 Task: Open Card Activity Network Diagram Review in Board Data Visualization Software to Workspace Employee Engagement and add a team member Softage.4@softage.net, a label Blue, a checklist Fixed-Income Investments, an attachment from your computer, a color Blue and finally, add a card description 'Develop and launch new customer retention program for low-value customers' and a comment 'Let us approach this task with a sense of enthusiasm and passion, embracing the challenge and the opportunity it presents.'. Add a start date 'Jan 04, 1900' with a due date 'Jan 11, 1900'
Action: Mouse moved to (64, 270)
Screenshot: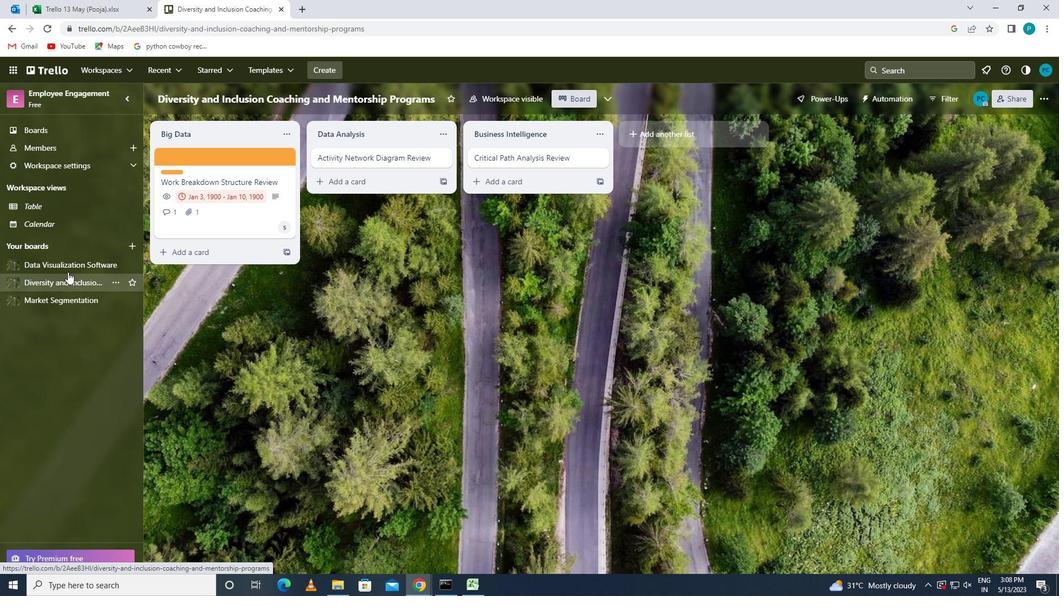 
Action: Mouse pressed left at (64, 270)
Screenshot: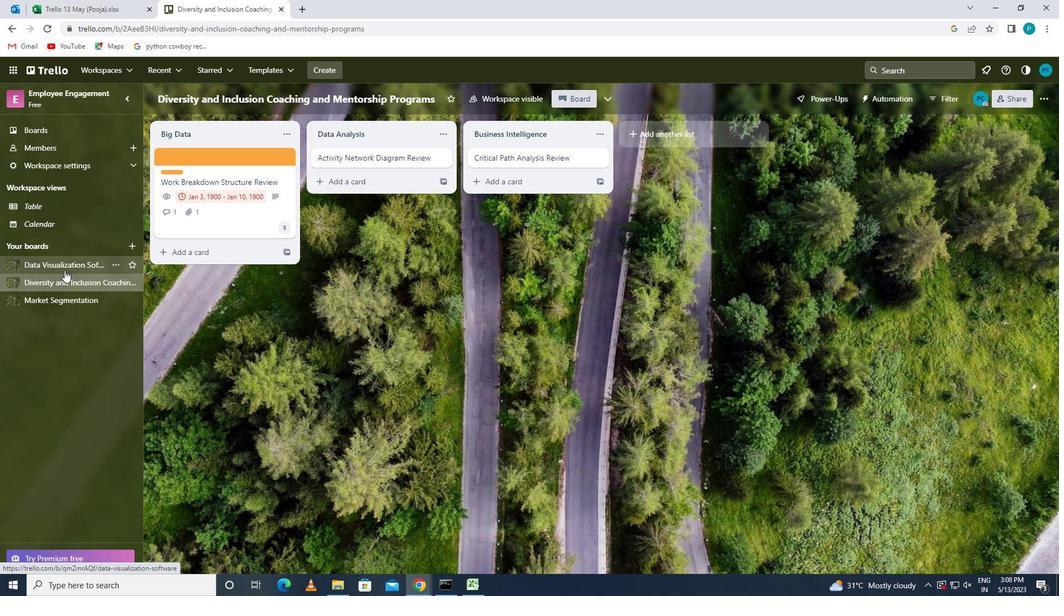 
Action: Mouse moved to (349, 158)
Screenshot: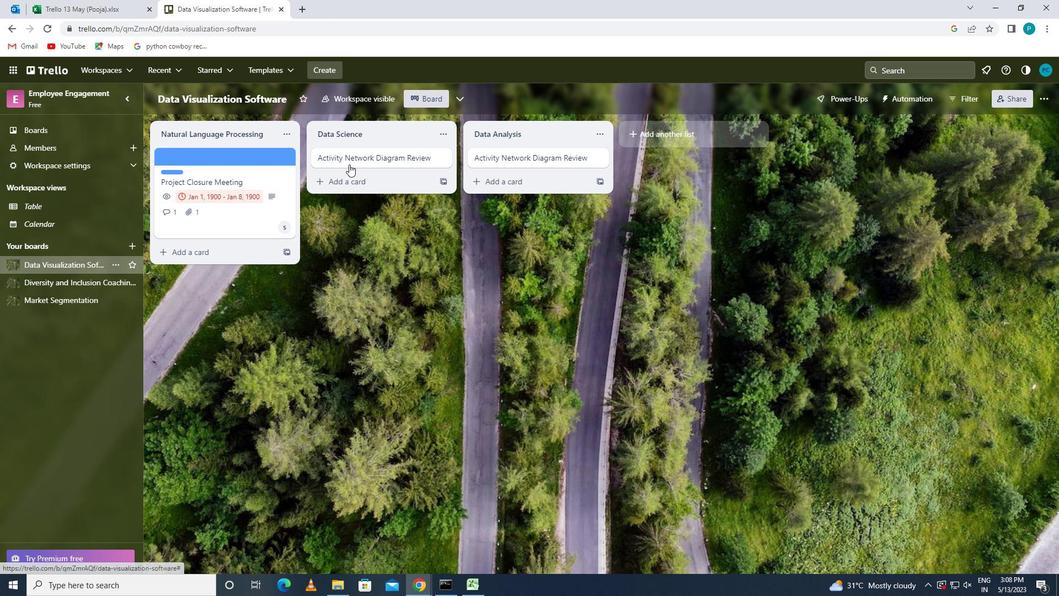 
Action: Mouse pressed left at (349, 158)
Screenshot: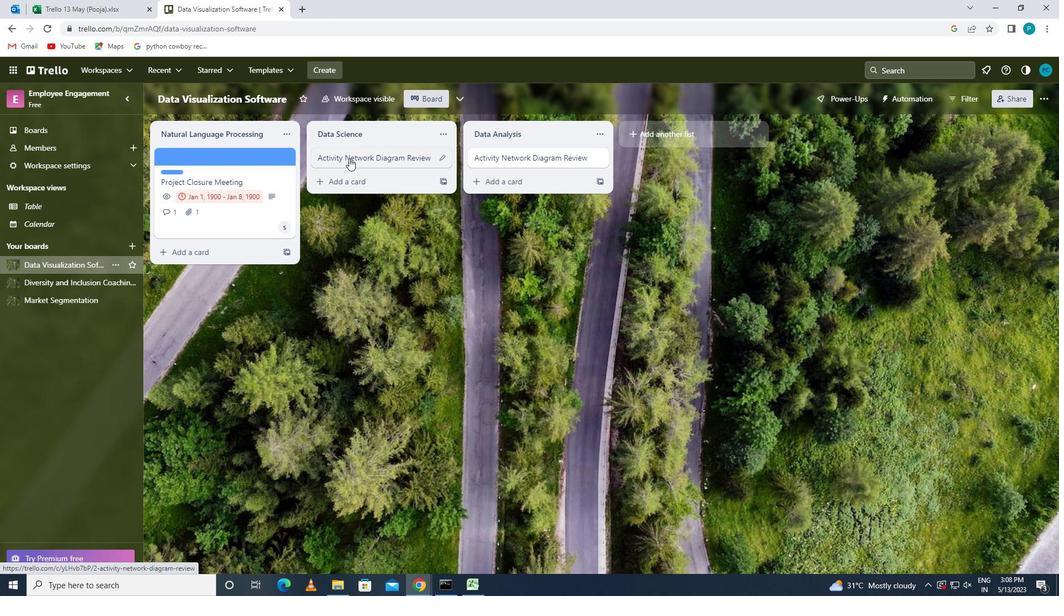 
Action: Mouse moved to (644, 197)
Screenshot: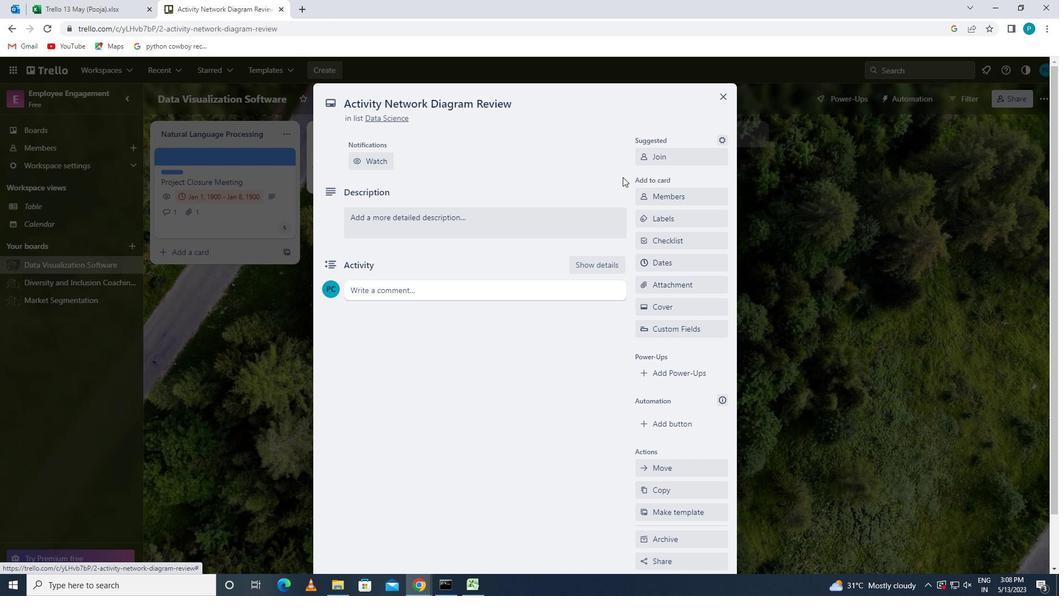 
Action: Mouse pressed left at (644, 197)
Screenshot: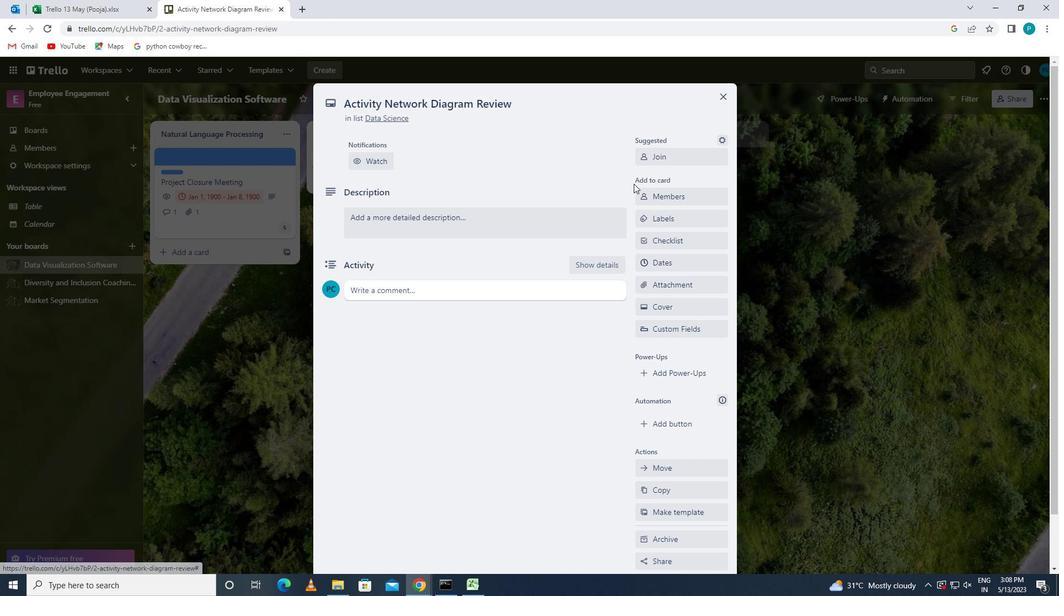 
Action: Key pressed <Key.caps_lock>s<Key.caps_lock>oftage.4
Screenshot: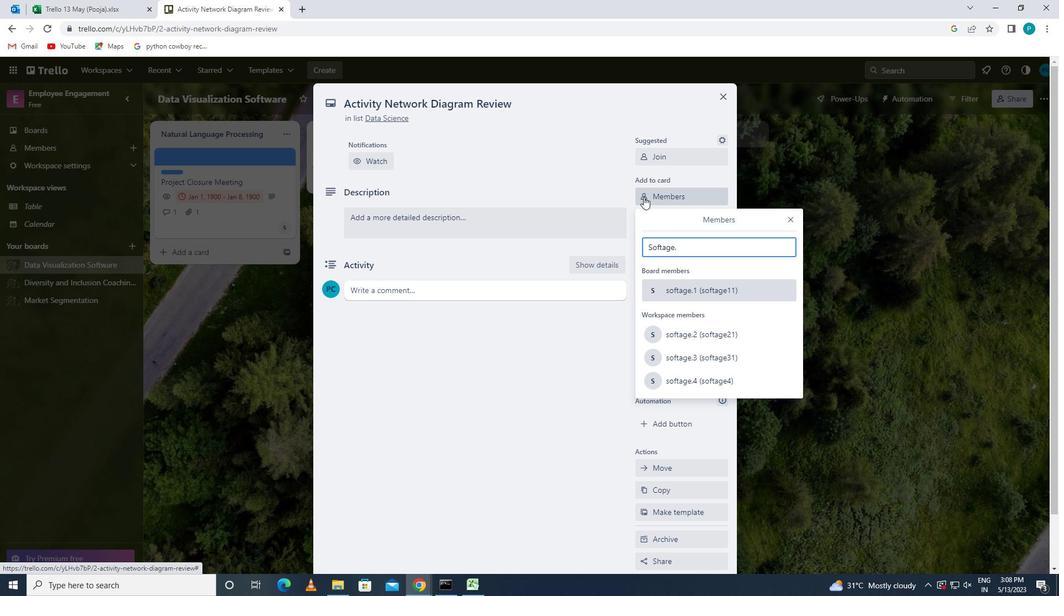 
Action: Mouse moved to (664, 352)
Screenshot: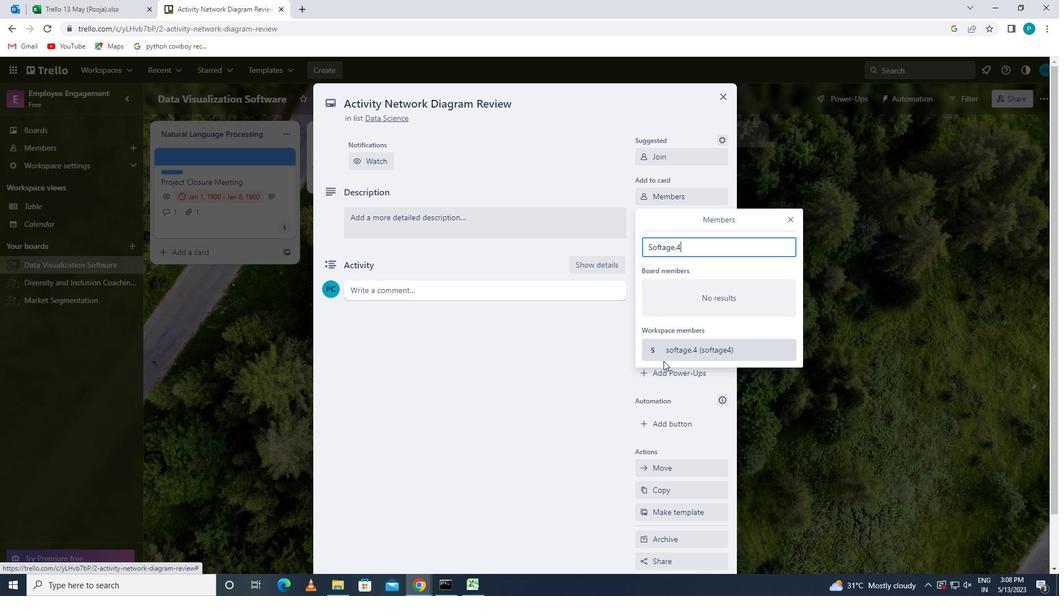 
Action: Mouse pressed left at (664, 352)
Screenshot: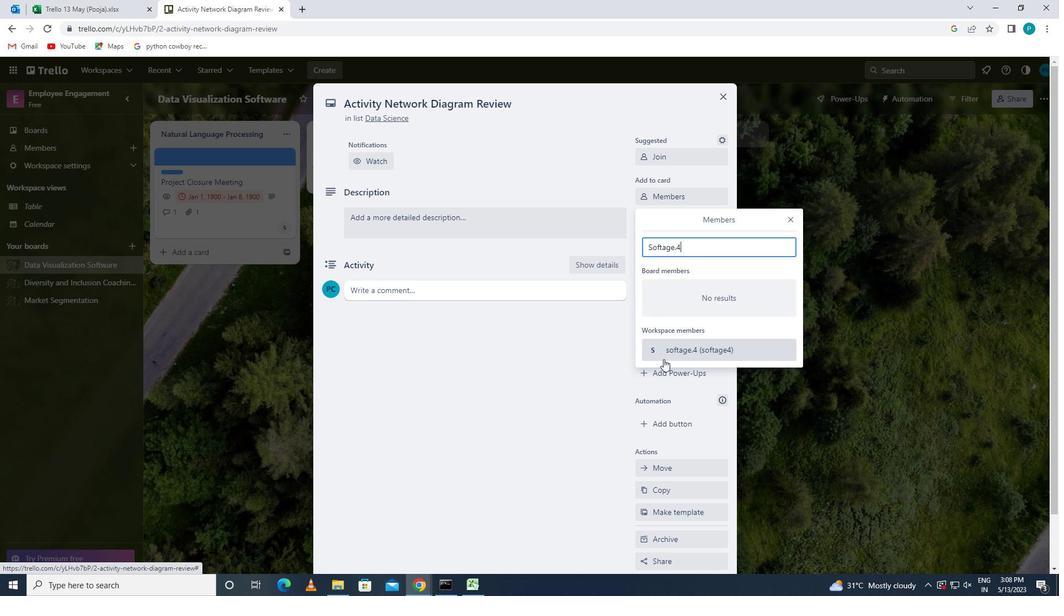 
Action: Mouse moved to (792, 218)
Screenshot: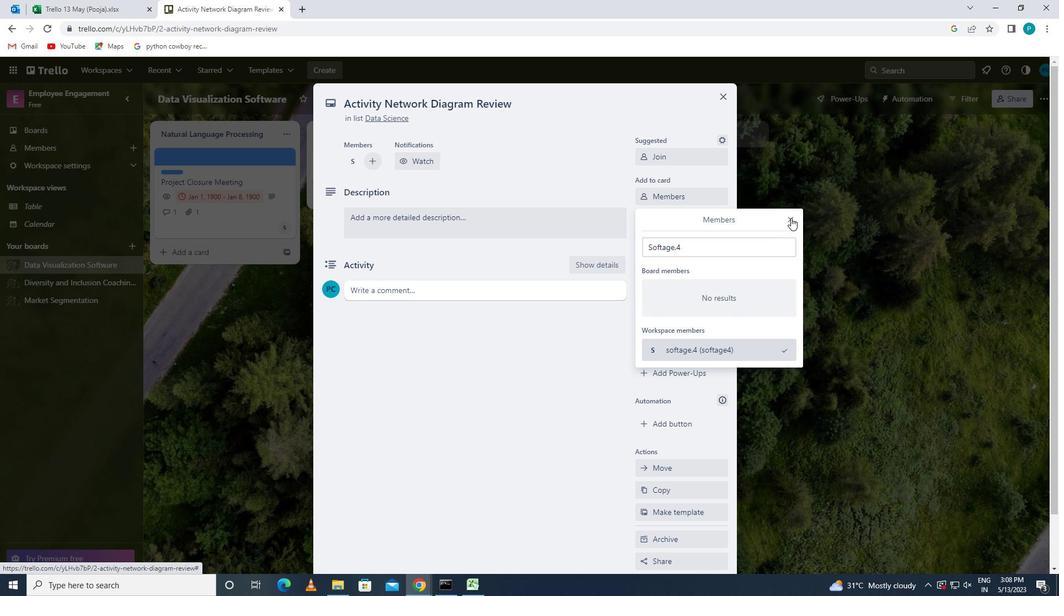 
Action: Mouse pressed left at (792, 218)
Screenshot: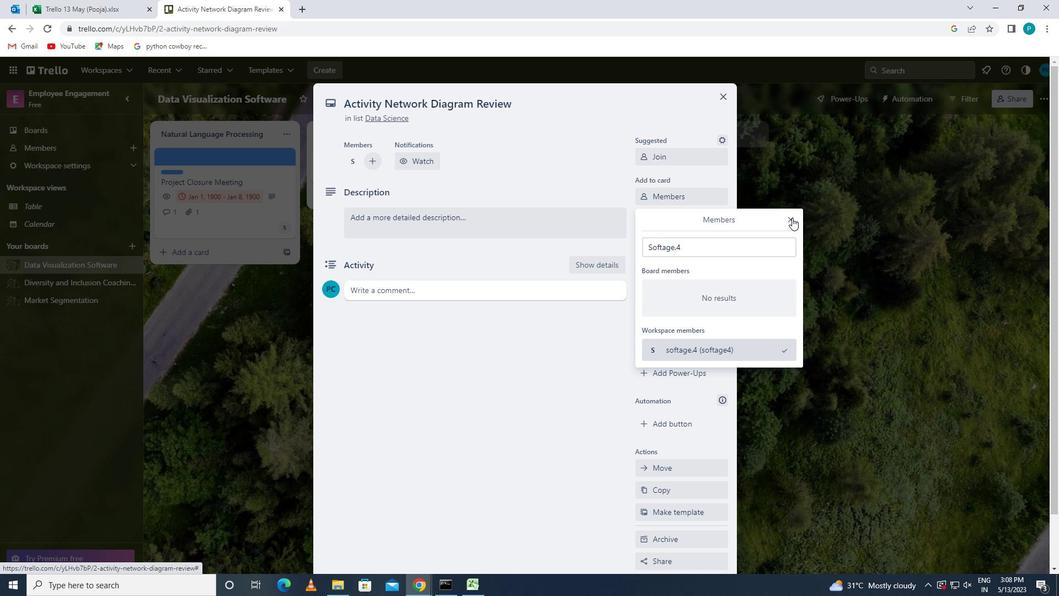 
Action: Mouse moved to (661, 215)
Screenshot: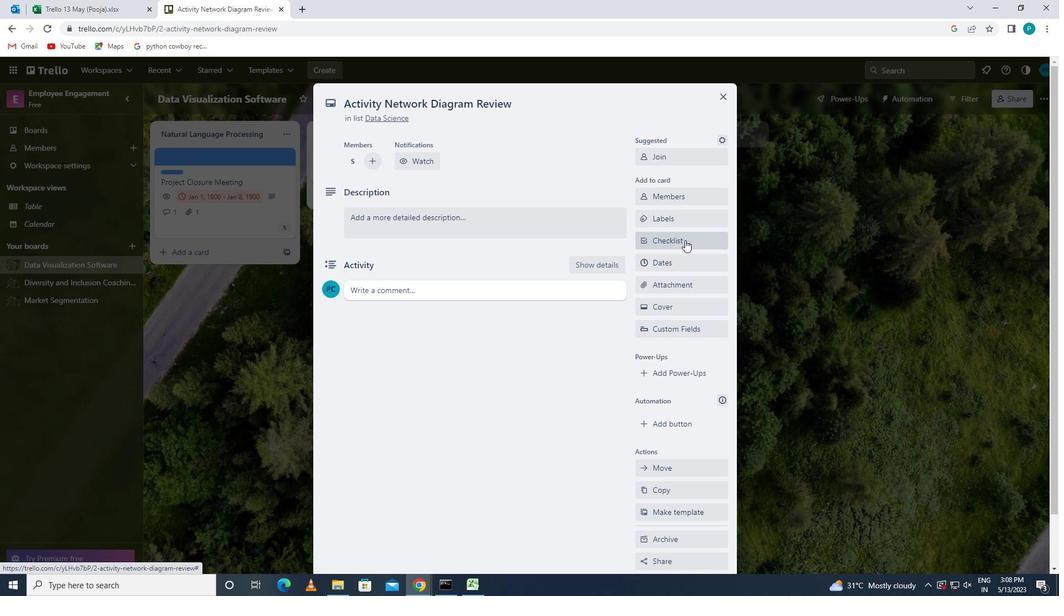 
Action: Mouse pressed left at (661, 215)
Screenshot: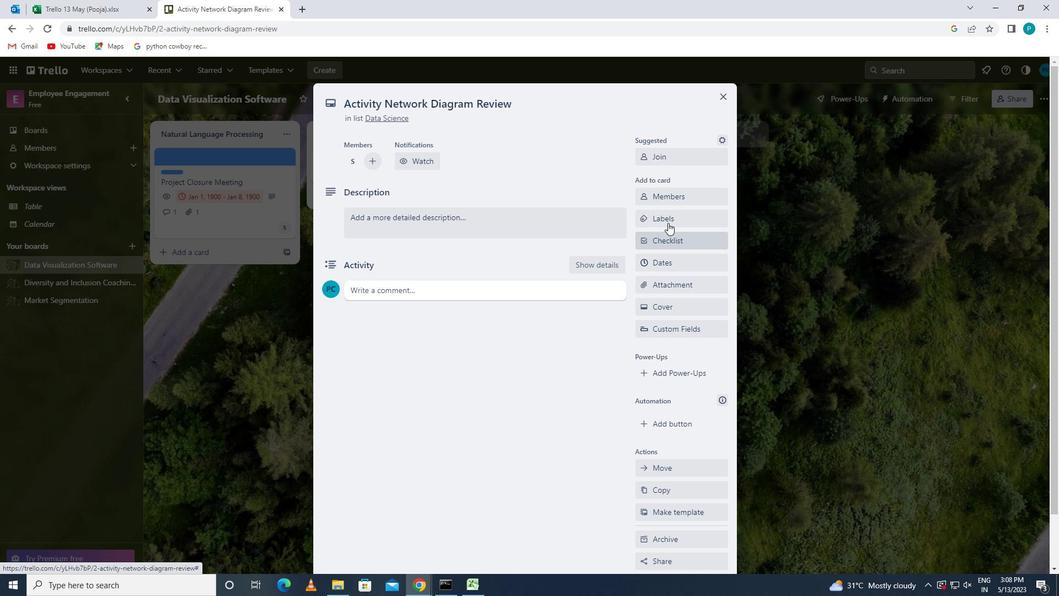 
Action: Mouse moved to (687, 428)
Screenshot: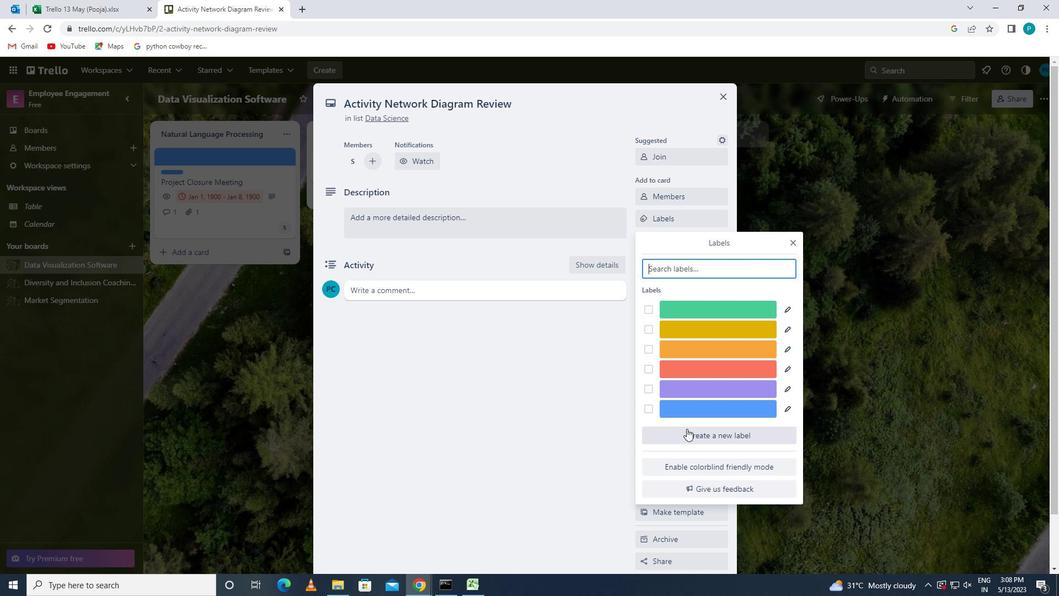 
Action: Mouse pressed left at (687, 428)
Screenshot: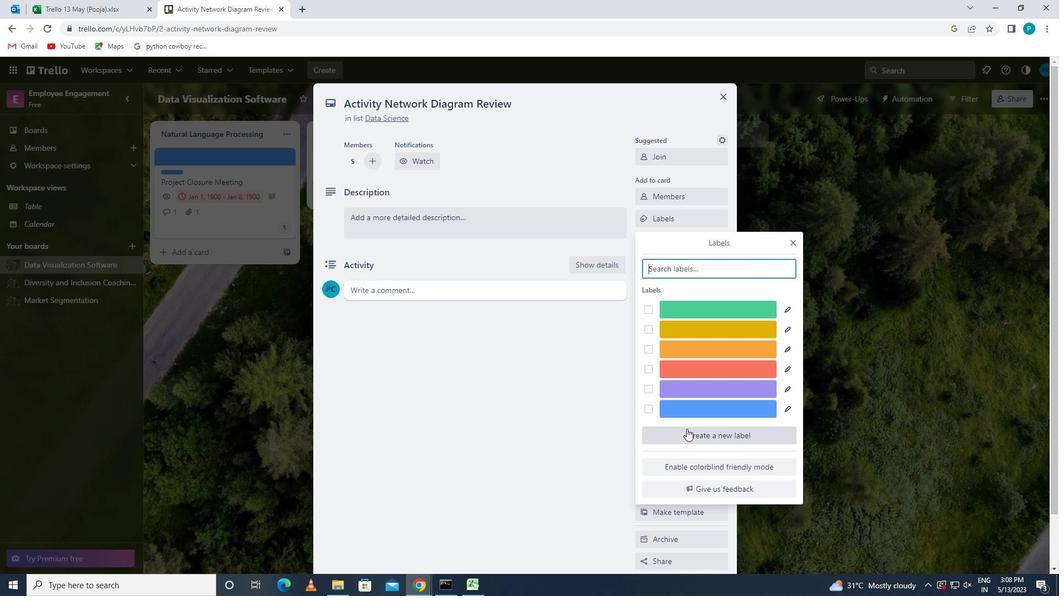 
Action: Mouse moved to (659, 462)
Screenshot: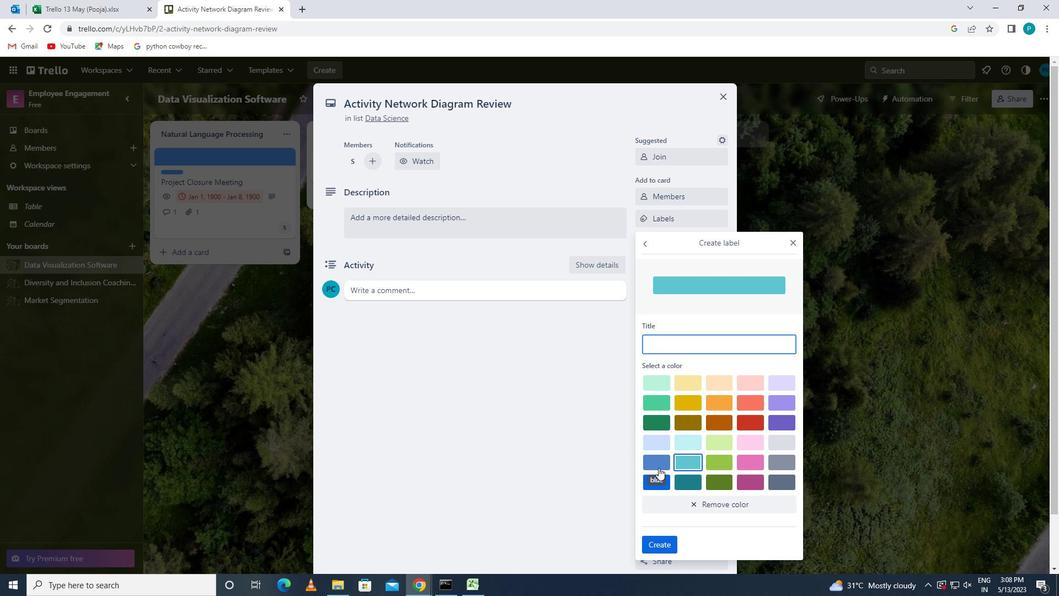 
Action: Mouse pressed left at (659, 462)
Screenshot: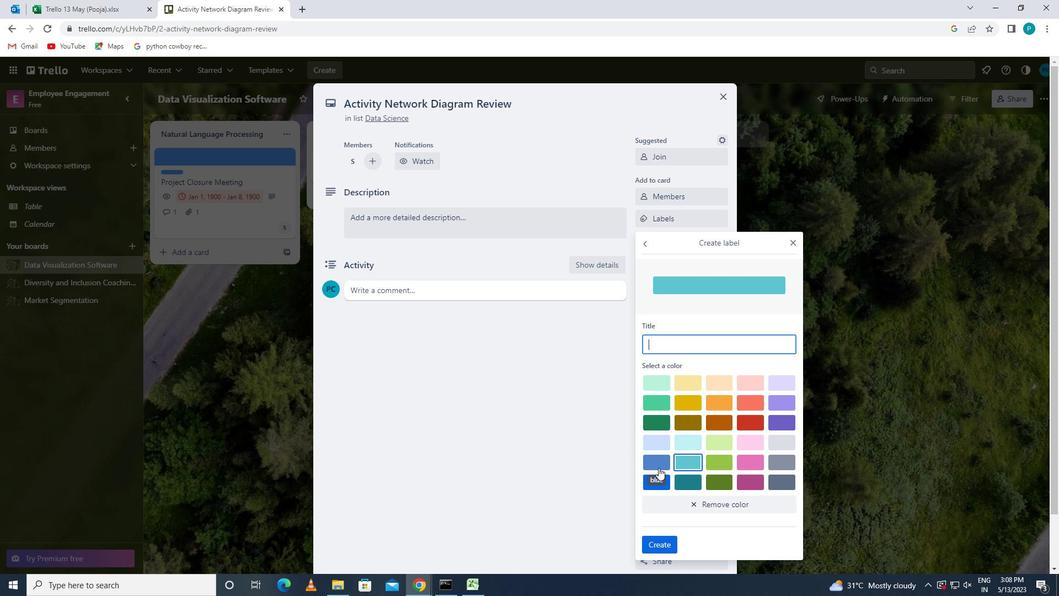 
Action: Mouse moved to (659, 539)
Screenshot: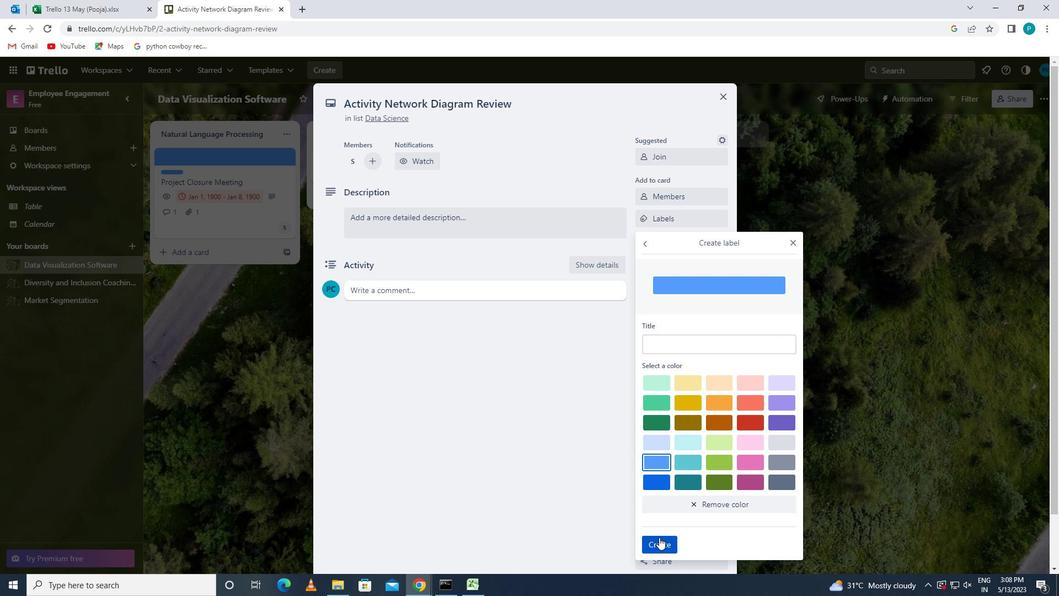 
Action: Mouse pressed left at (659, 539)
Screenshot: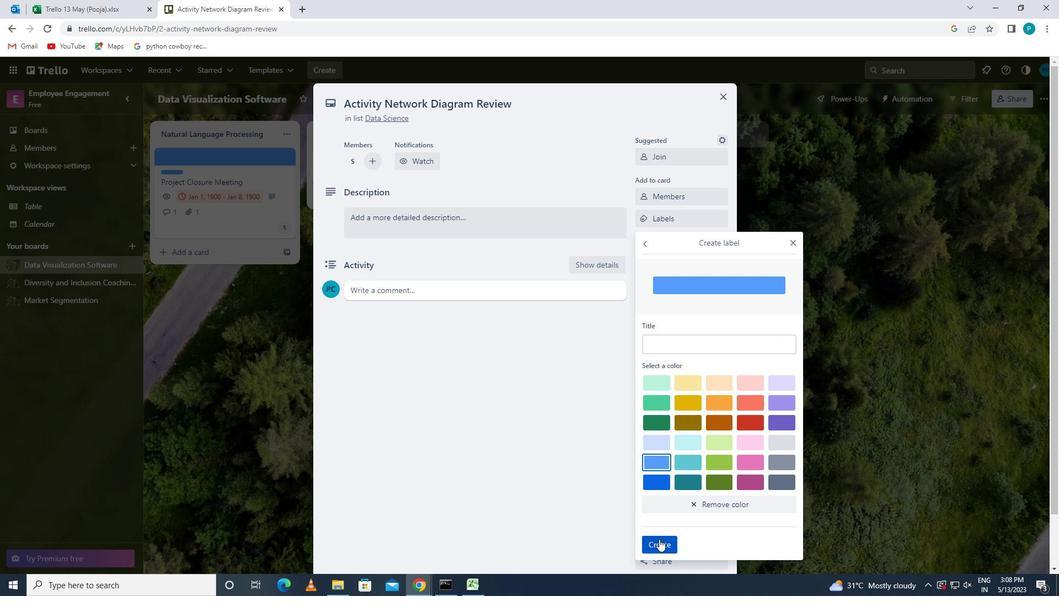 
Action: Mouse moved to (791, 240)
Screenshot: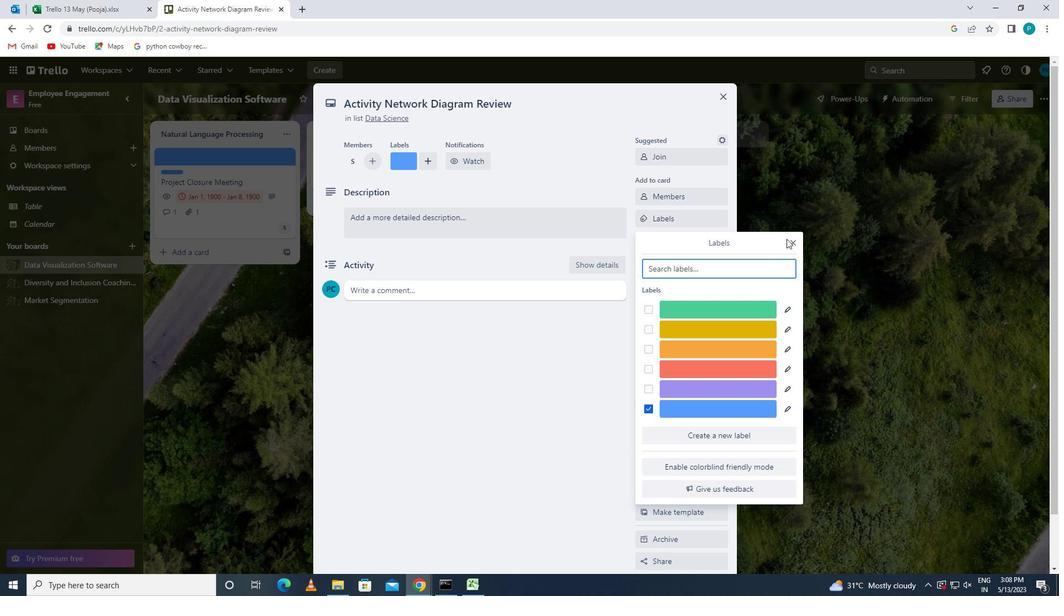 
Action: Mouse pressed left at (791, 240)
Screenshot: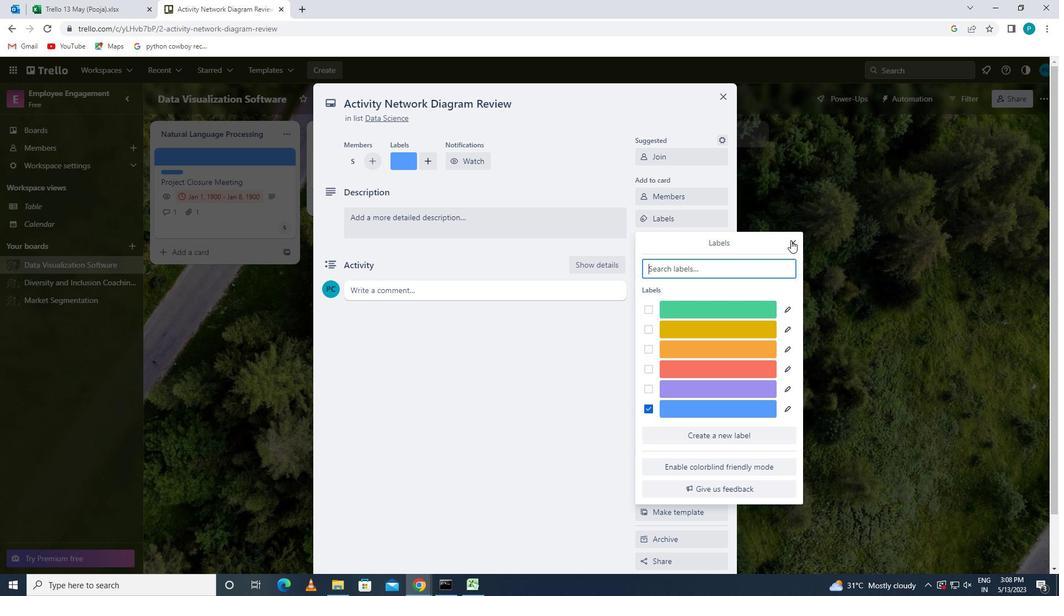 
Action: Mouse moved to (647, 246)
Screenshot: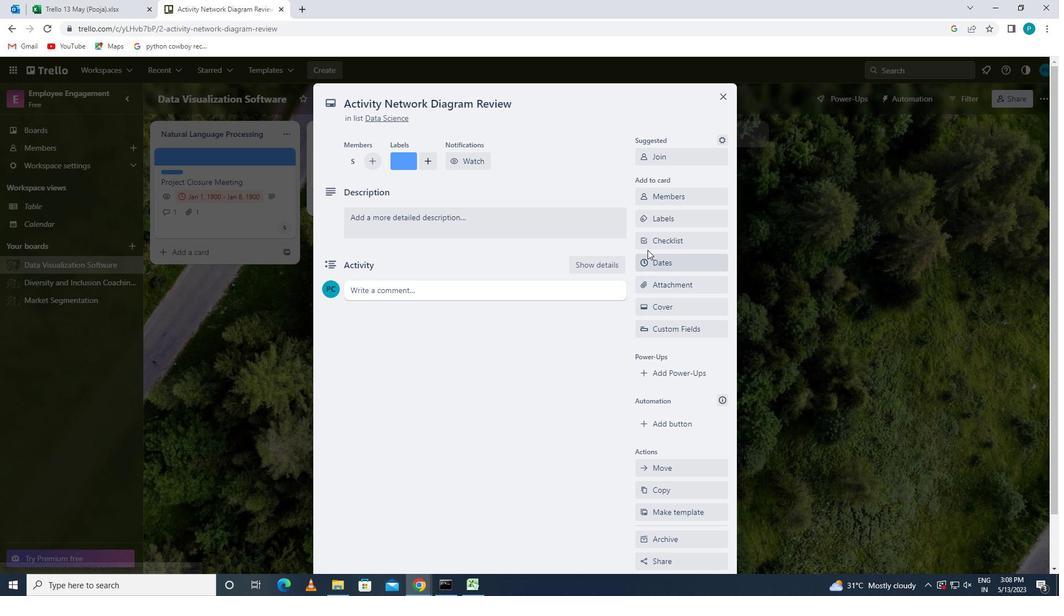 
Action: Mouse pressed left at (647, 246)
Screenshot: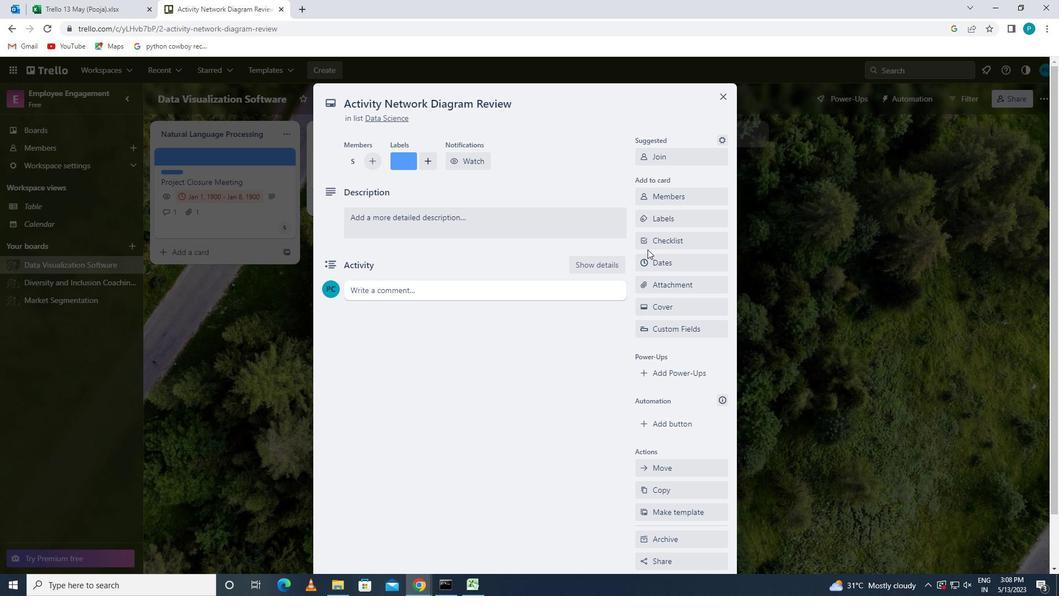 
Action: Key pressed <Key.caps_lock>f<Key.caps_lock>ixed<Key.space>-<Key.backspace><Key.backspace>-<Key.caps_lock>
Screenshot: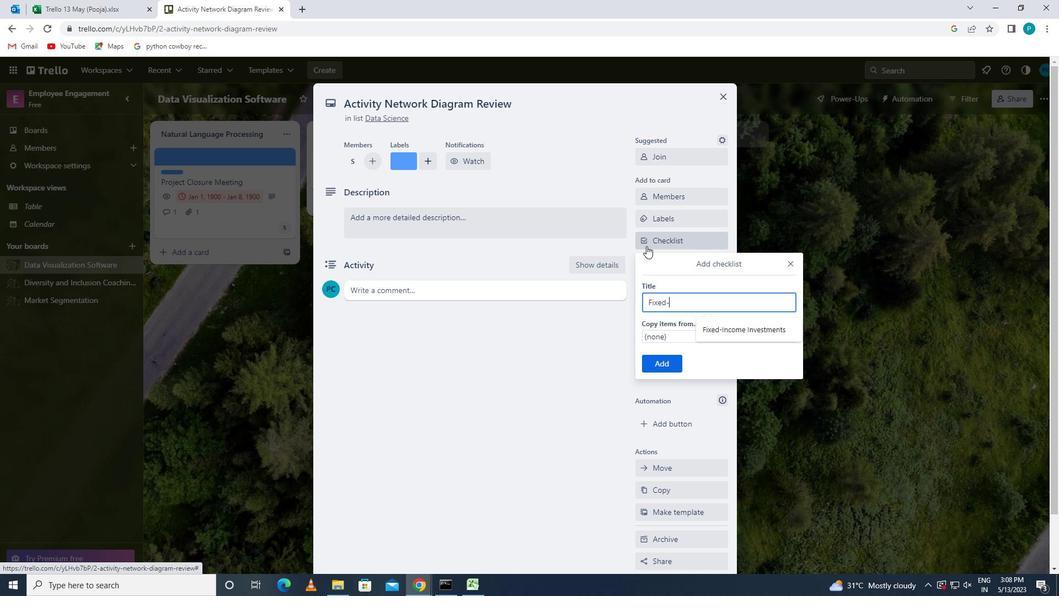 
Action: Mouse moved to (647, 245)
Screenshot: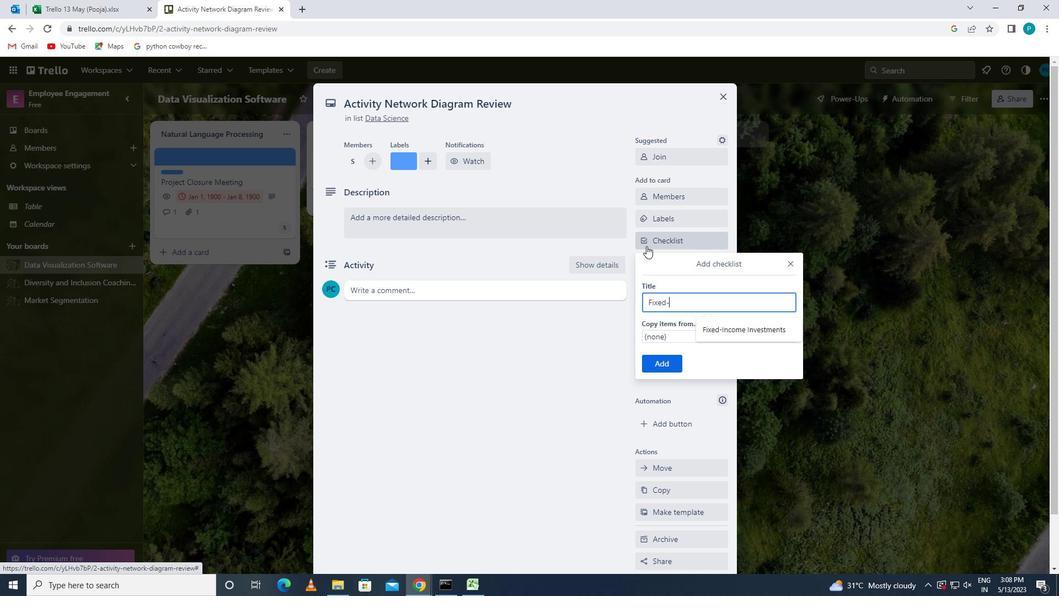 
Action: Key pressed i<Key.caps_lock>ncome<Key.space><Key.caps_lock>i<Key.caps_lock>nvestments
Screenshot: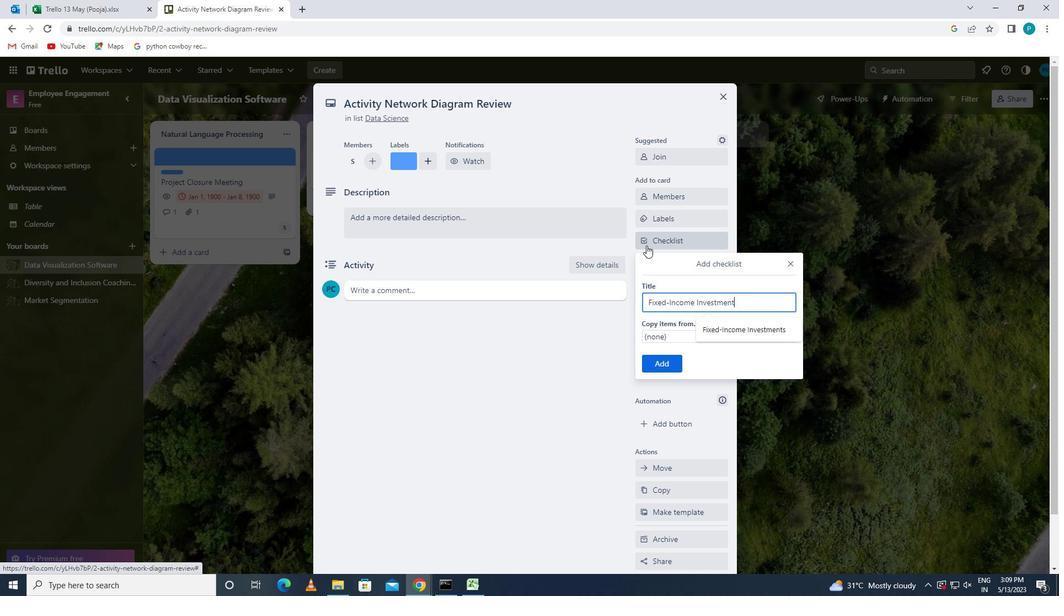 
Action: Mouse moved to (662, 359)
Screenshot: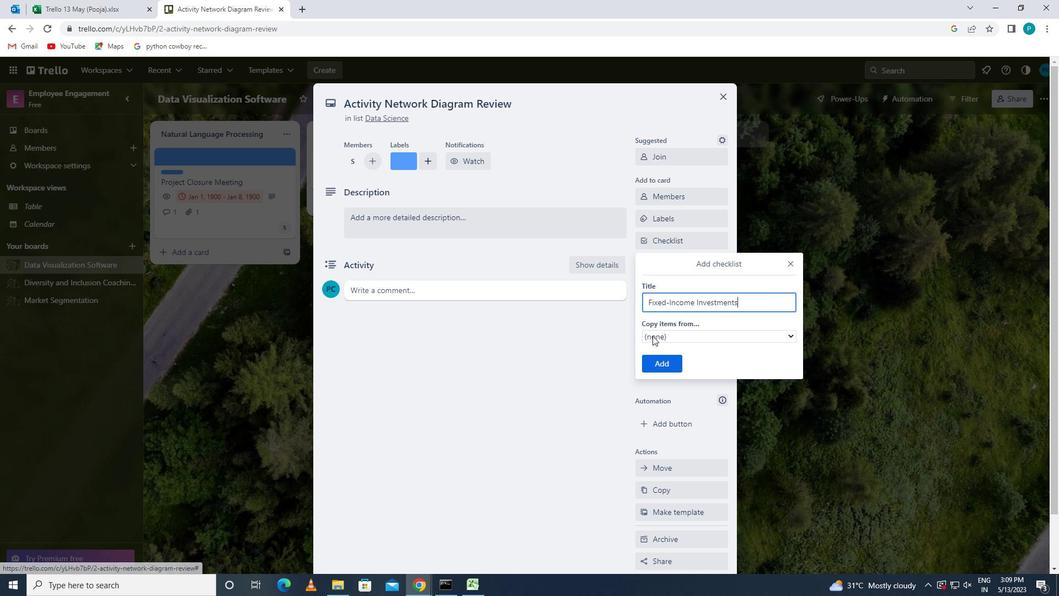 
Action: Mouse pressed left at (662, 359)
Screenshot: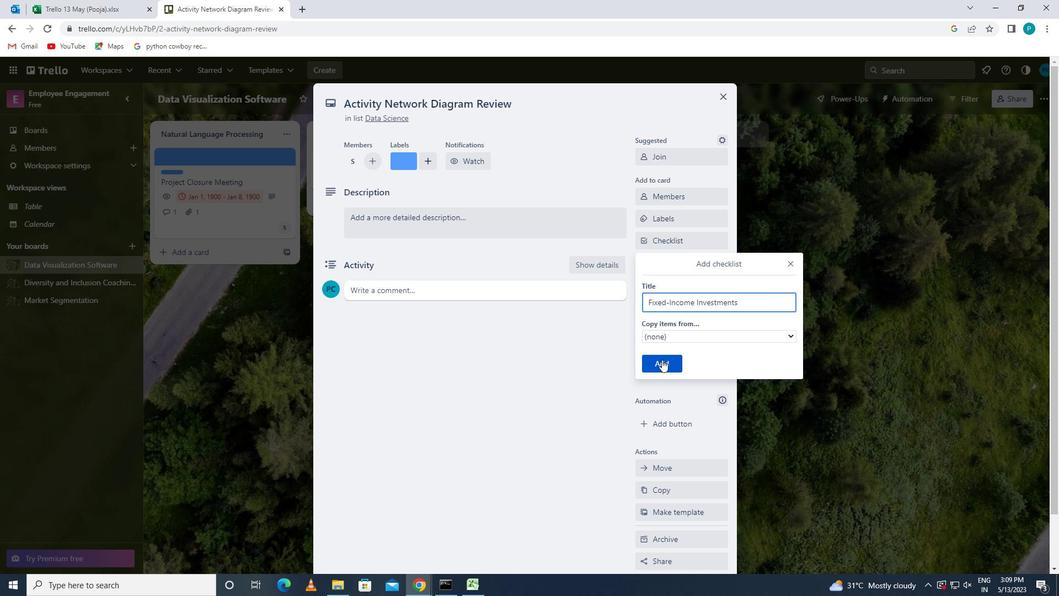 
Action: Mouse moved to (683, 282)
Screenshot: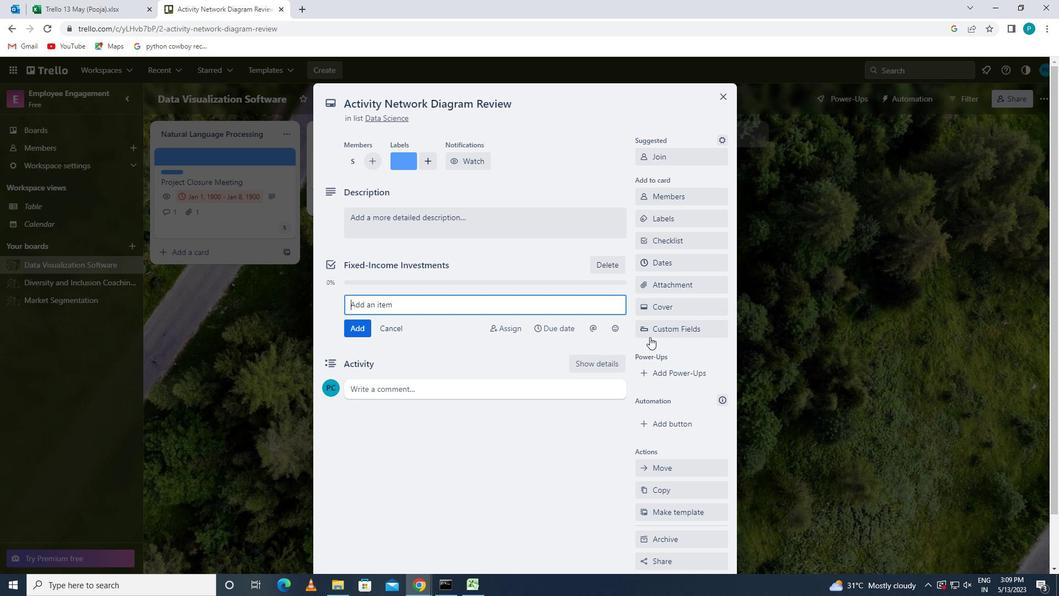 
Action: Mouse pressed left at (683, 282)
Screenshot: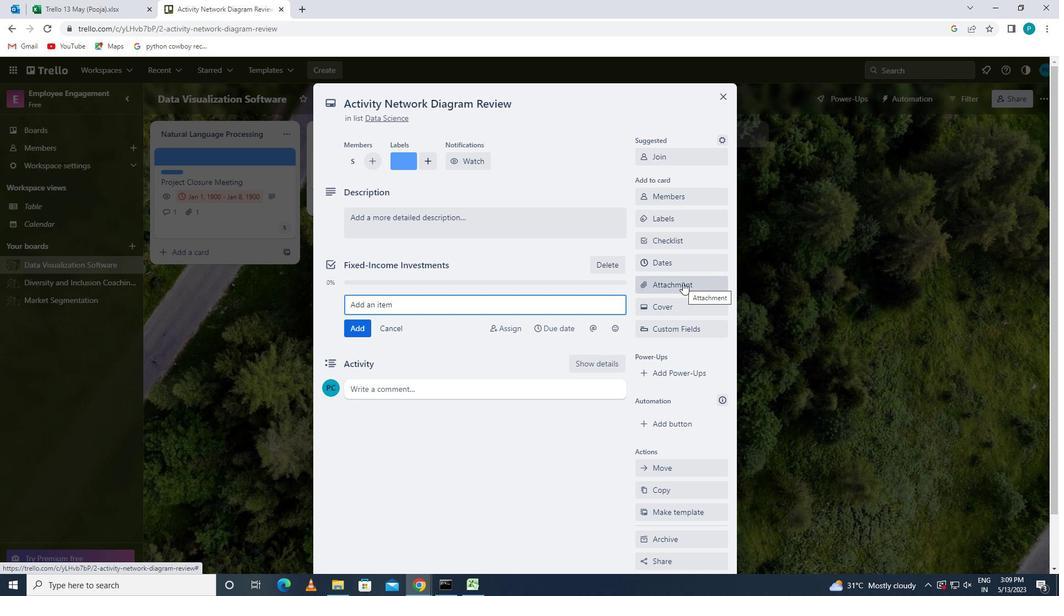
Action: Mouse moved to (666, 336)
Screenshot: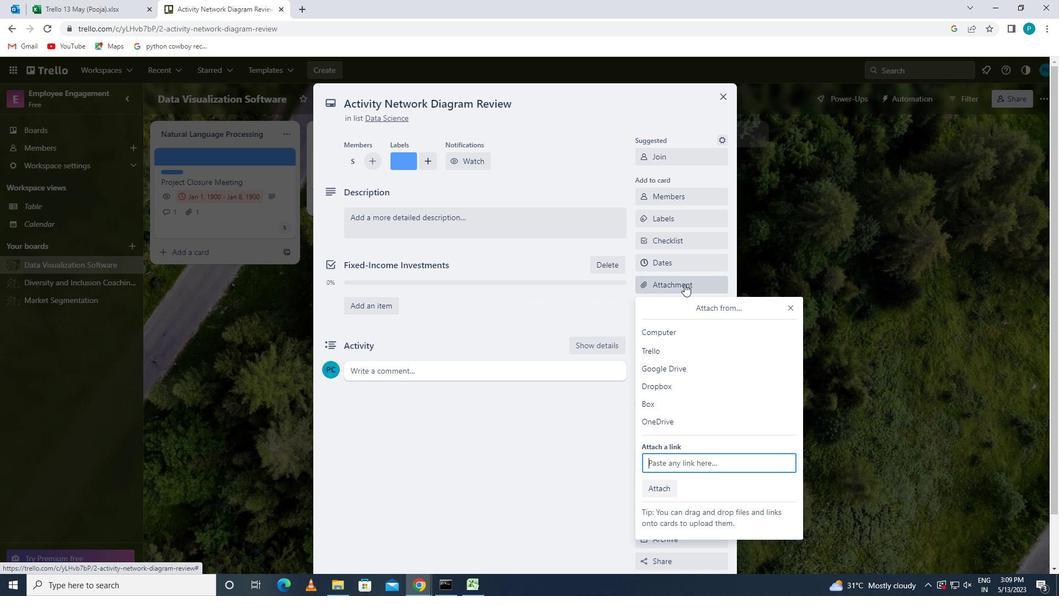 
Action: Mouse pressed left at (666, 336)
Screenshot: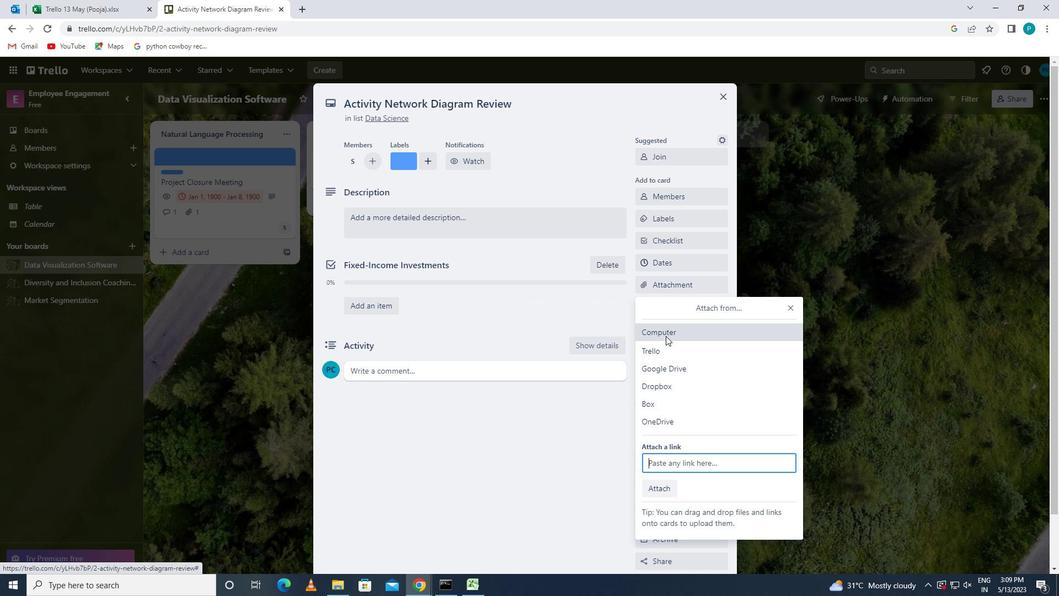 
Action: Mouse moved to (167, 81)
Screenshot: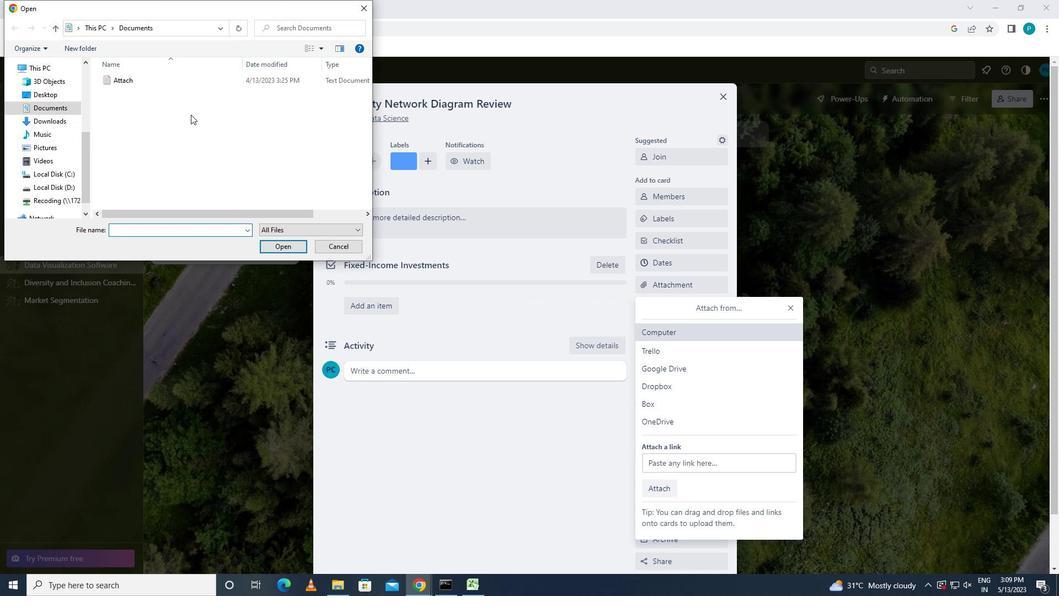 
Action: Mouse pressed left at (167, 81)
Screenshot: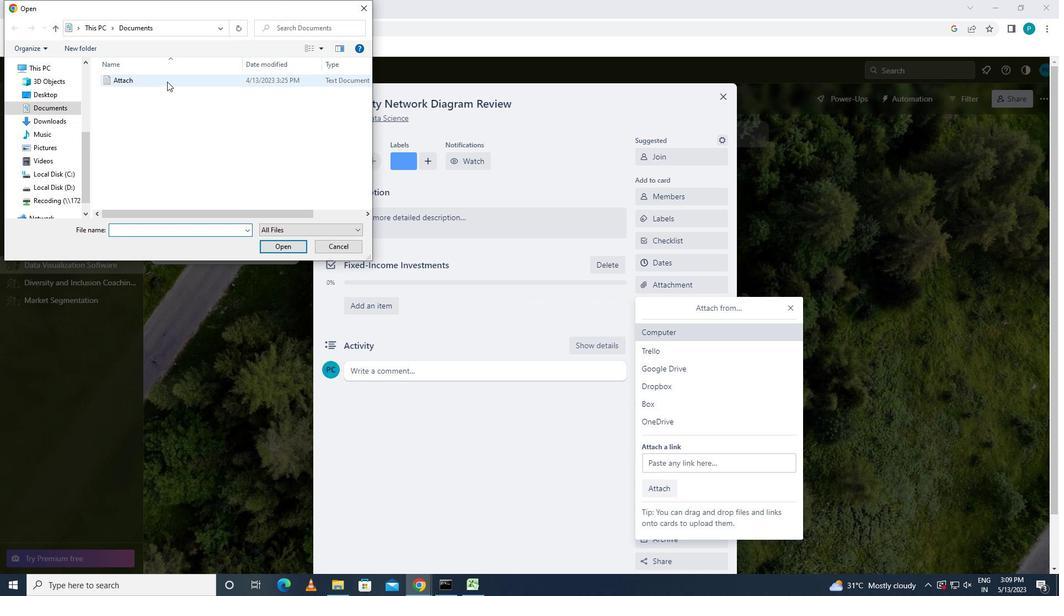 
Action: Mouse moved to (268, 244)
Screenshot: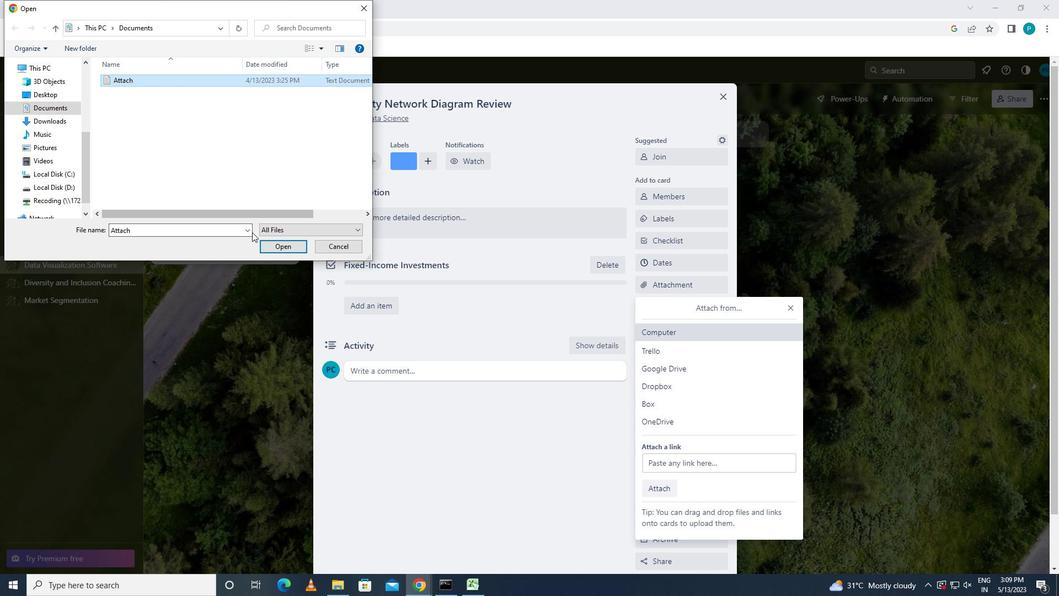 
Action: Mouse pressed left at (268, 244)
Screenshot: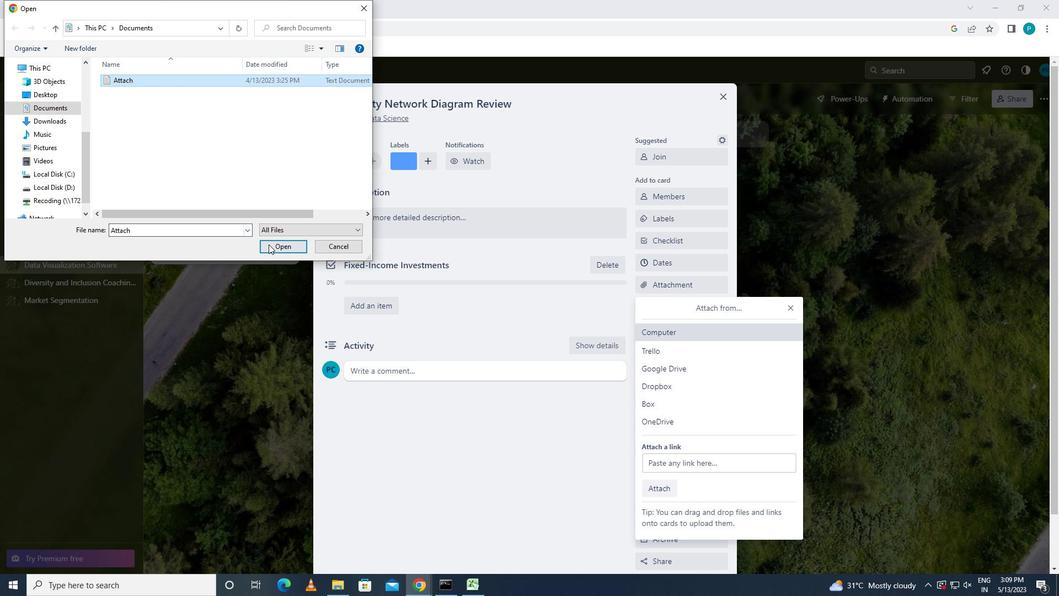 
Action: Mouse moved to (675, 310)
Screenshot: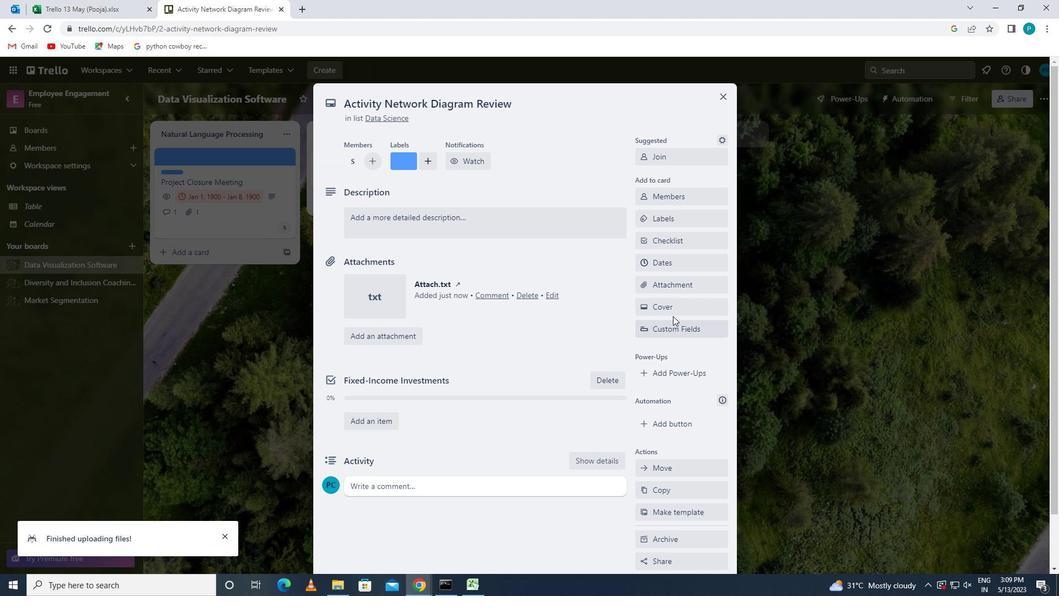 
Action: Mouse pressed left at (675, 310)
Screenshot: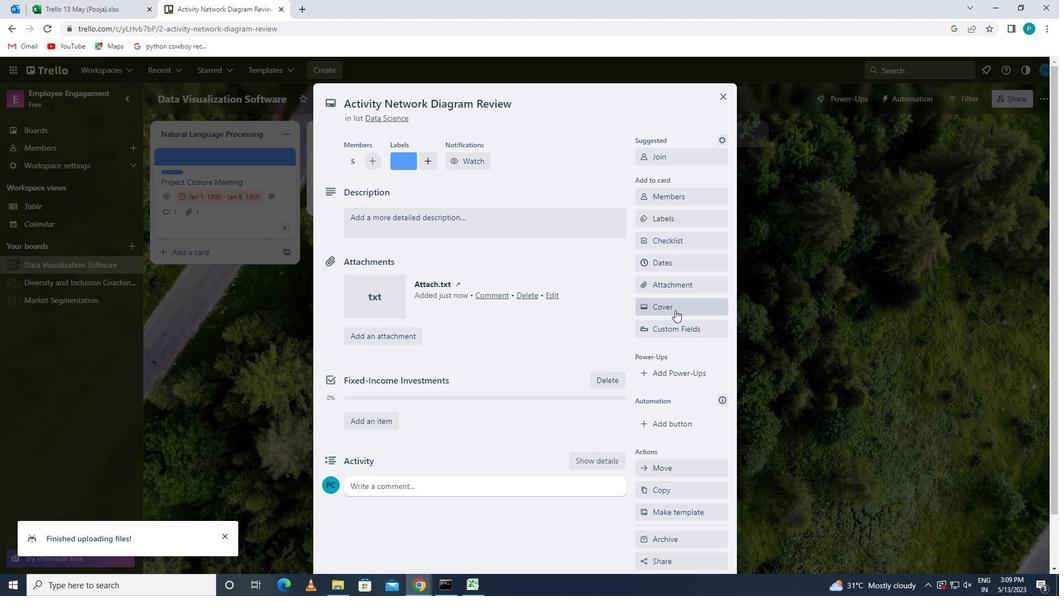
Action: Mouse moved to (652, 373)
Screenshot: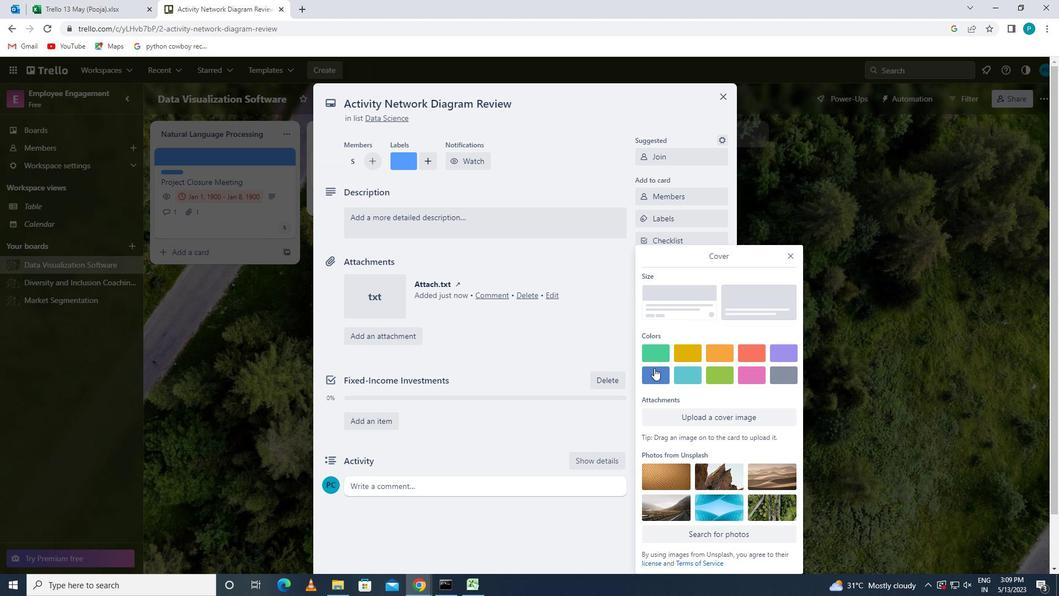 
Action: Mouse pressed left at (652, 373)
Screenshot: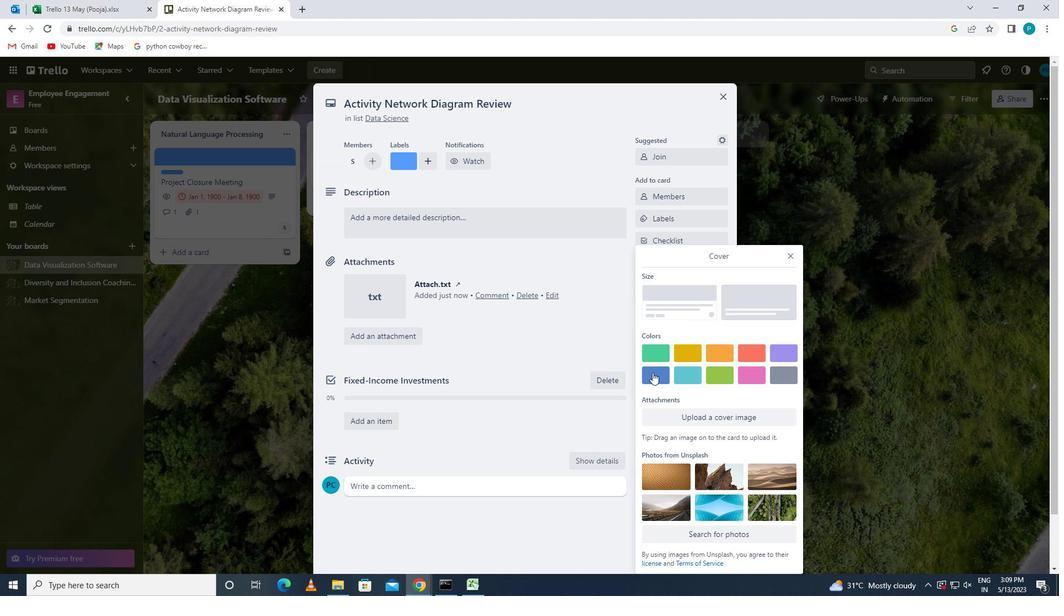 
Action: Mouse moved to (788, 237)
Screenshot: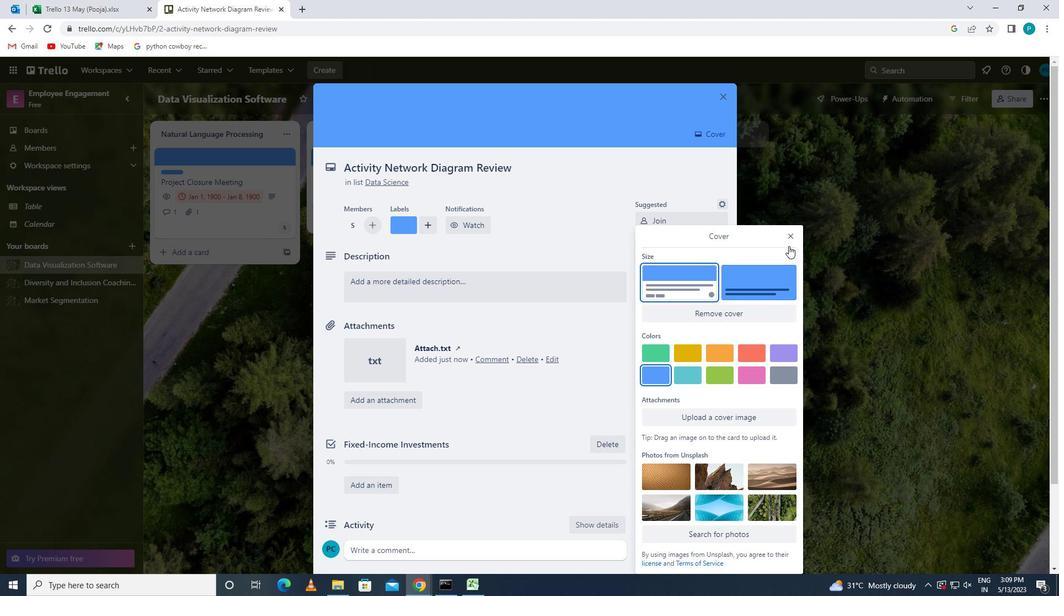 
Action: Mouse pressed left at (788, 237)
Screenshot: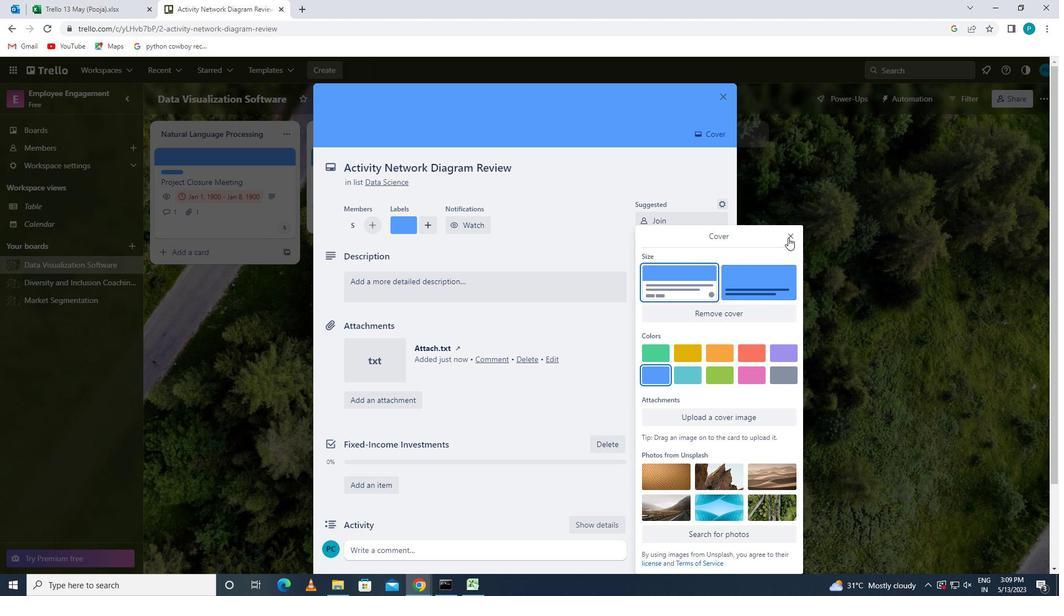 
Action: Mouse moved to (563, 274)
Screenshot: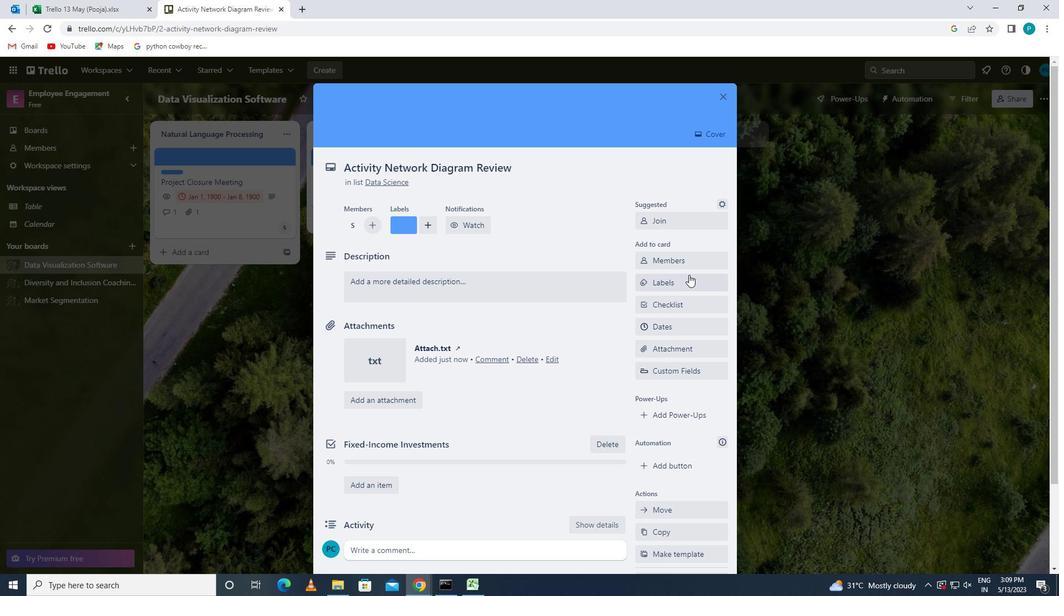 
Action: Mouse pressed left at (563, 274)
Screenshot: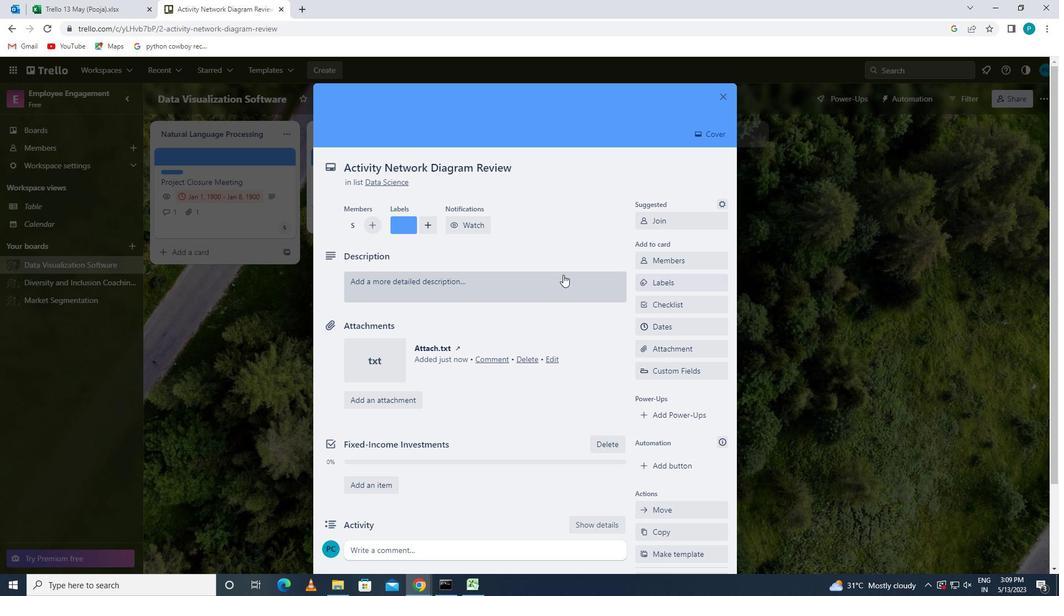 
Action: Key pressed <Key.caps_lock>d<Key.caps_lock>evelp<Key.space>and<Key.space>launch<Key.space>new<Key.space>customer<Key.space>ren<Key.backspace>tention<Key.space>program<Key.space>for<Key.space>low<Key.space>-value<Key.space>customers
Screenshot: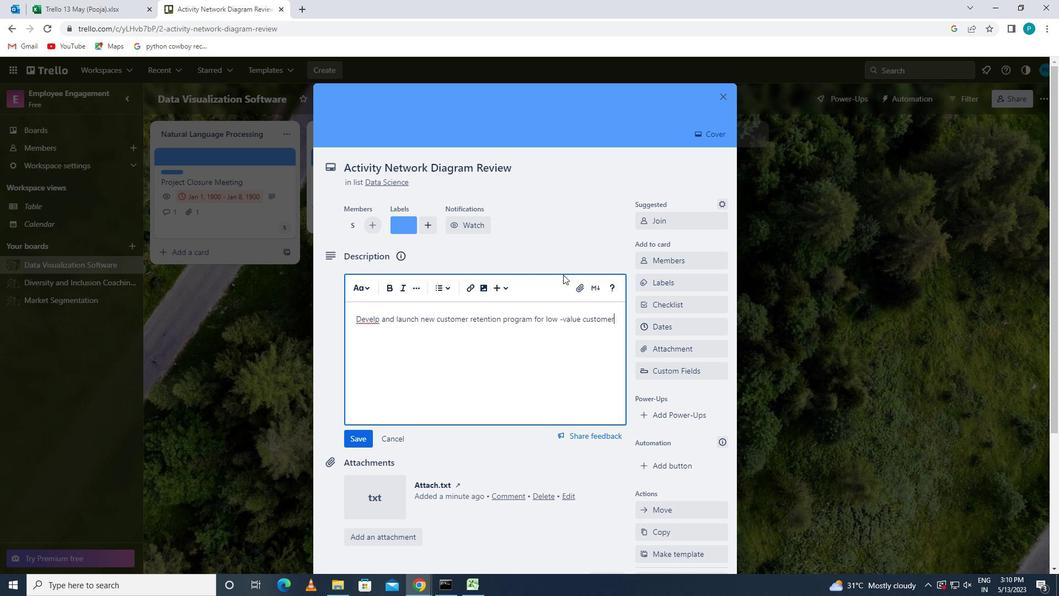 
Action: Mouse moved to (348, 430)
Screenshot: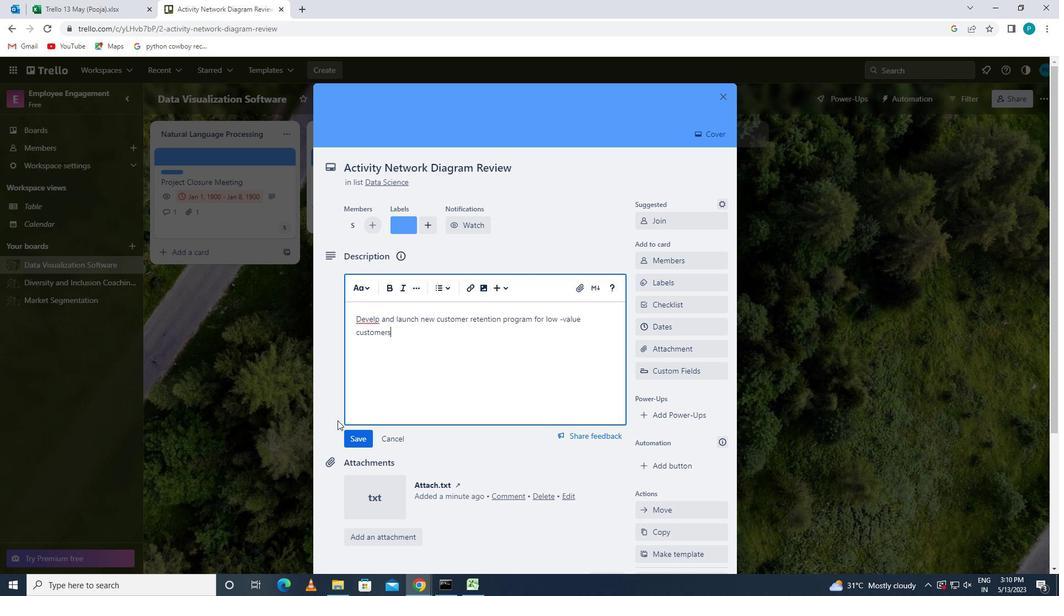 
Action: Mouse pressed left at (348, 430)
Screenshot: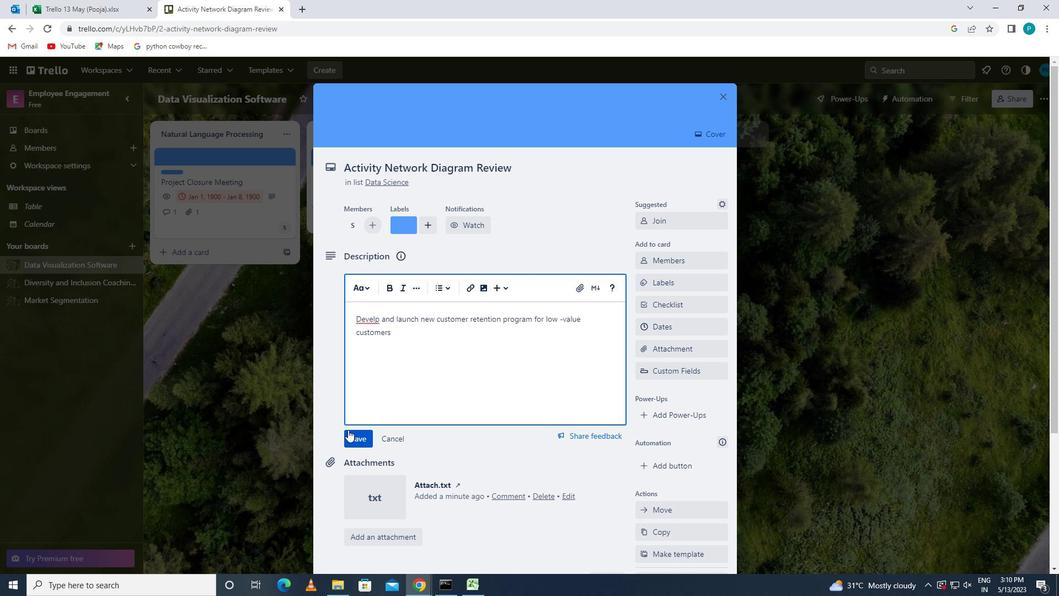 
Action: Mouse moved to (406, 520)
Screenshot: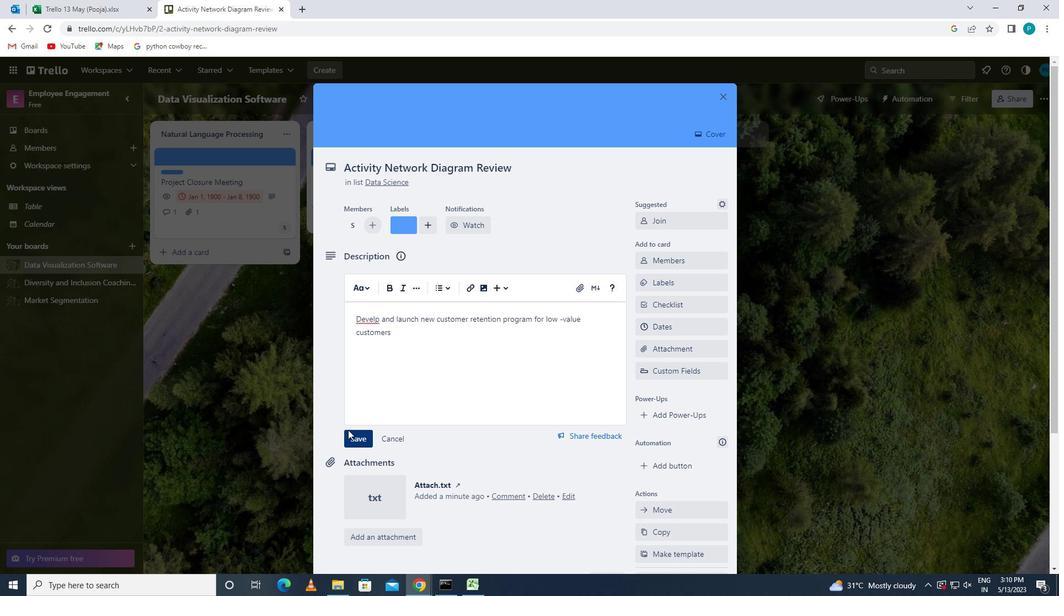 
Action: Mouse scrolled (406, 520) with delta (0, 0)
Screenshot: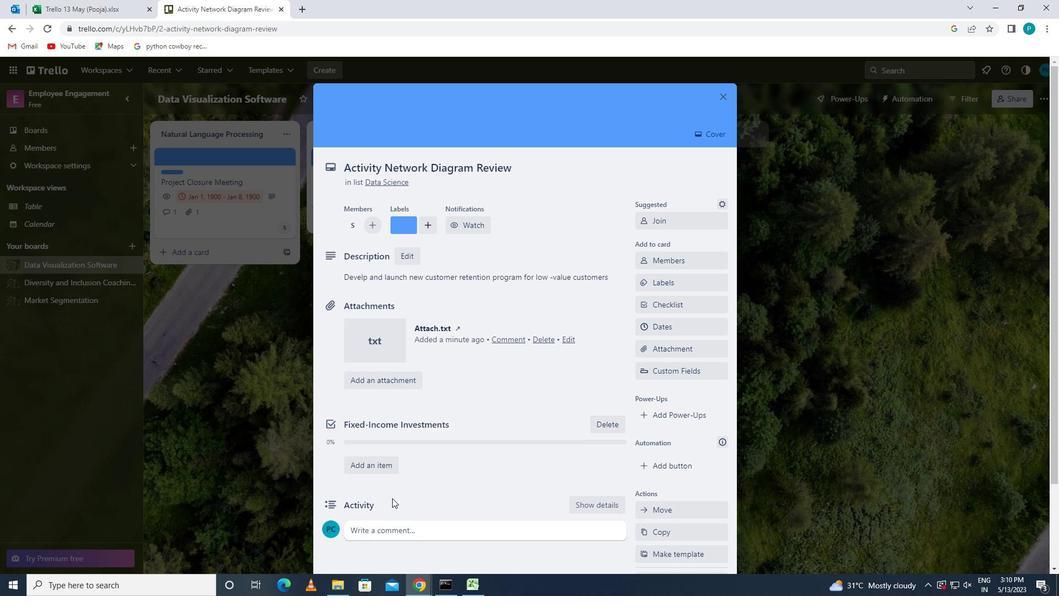 
Action: Mouse scrolled (406, 520) with delta (0, 0)
Screenshot: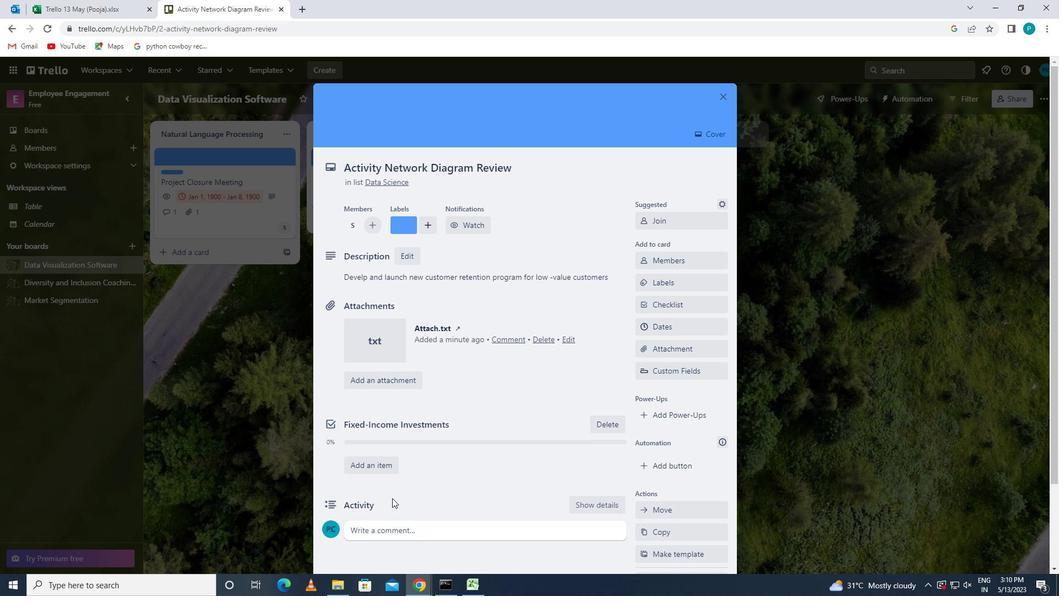 
Action: Mouse scrolled (406, 520) with delta (0, 0)
Screenshot: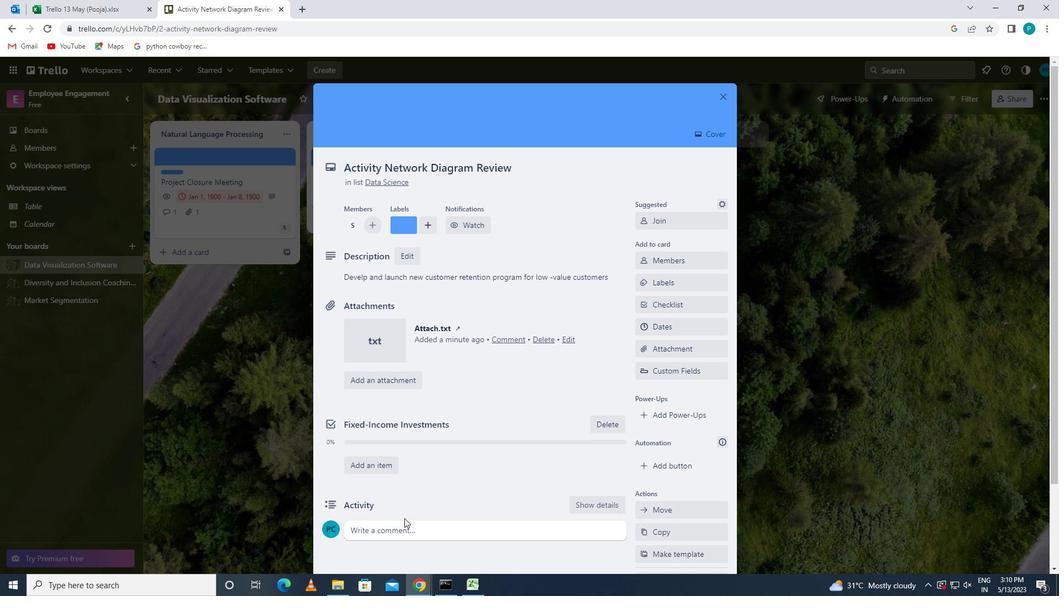 
Action: Mouse moved to (375, 437)
Screenshot: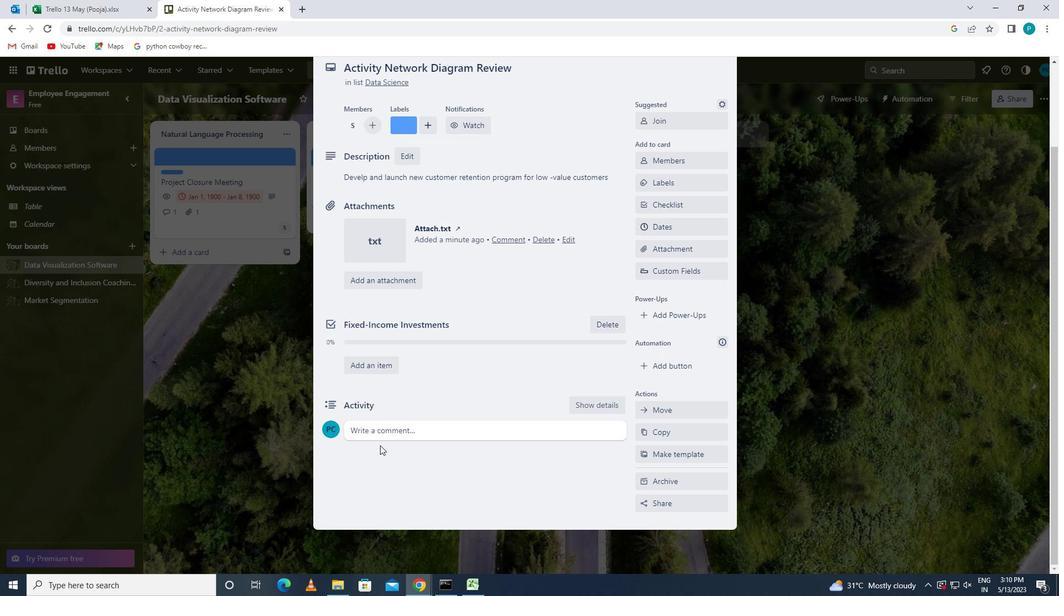 
Action: Mouse pressed left at (375, 437)
Screenshot: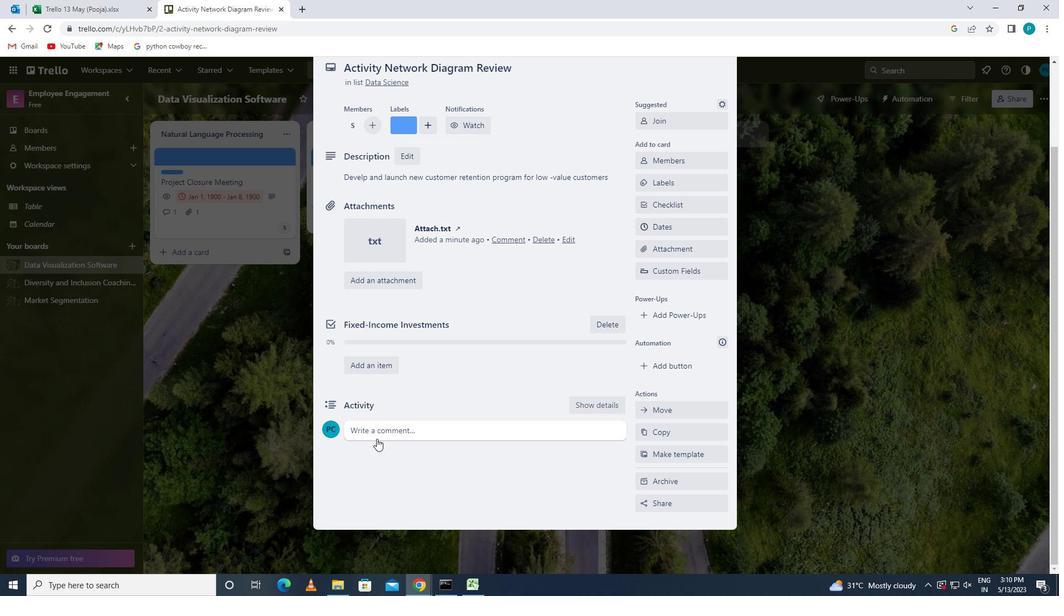 
Action: Key pressed <Key.caps_lock>l<Key.caps_lock>et<Key.space>us<Key.space>approach<Key.space>this<Key.space>task<Key.space>with<Key.space>a<Key.space>sense<Key.space>of<Key.space>enthusism<Key.space>
Screenshot: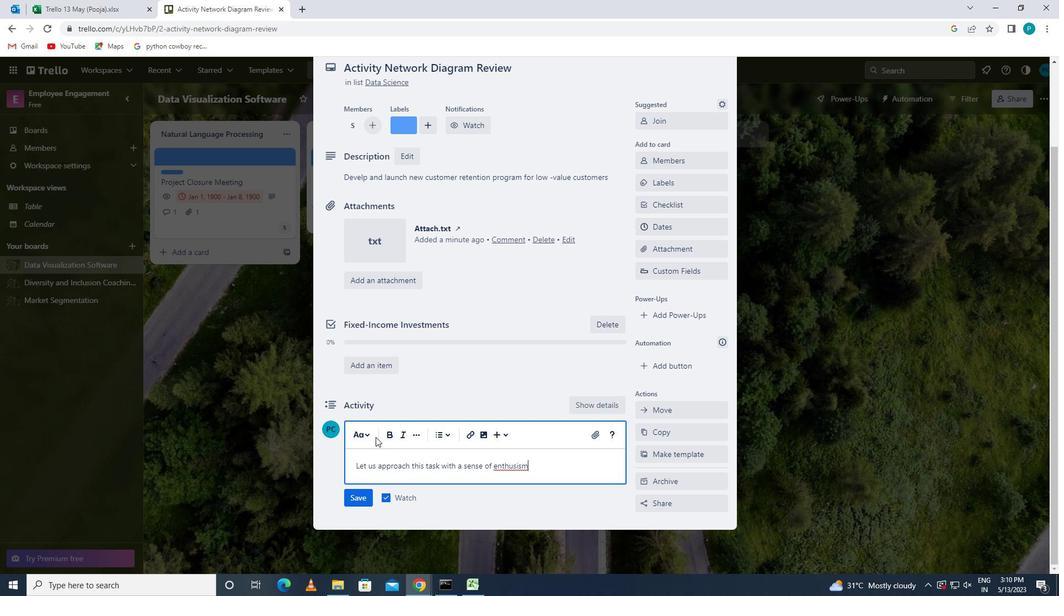 
Action: Mouse moved to (517, 465)
Screenshot: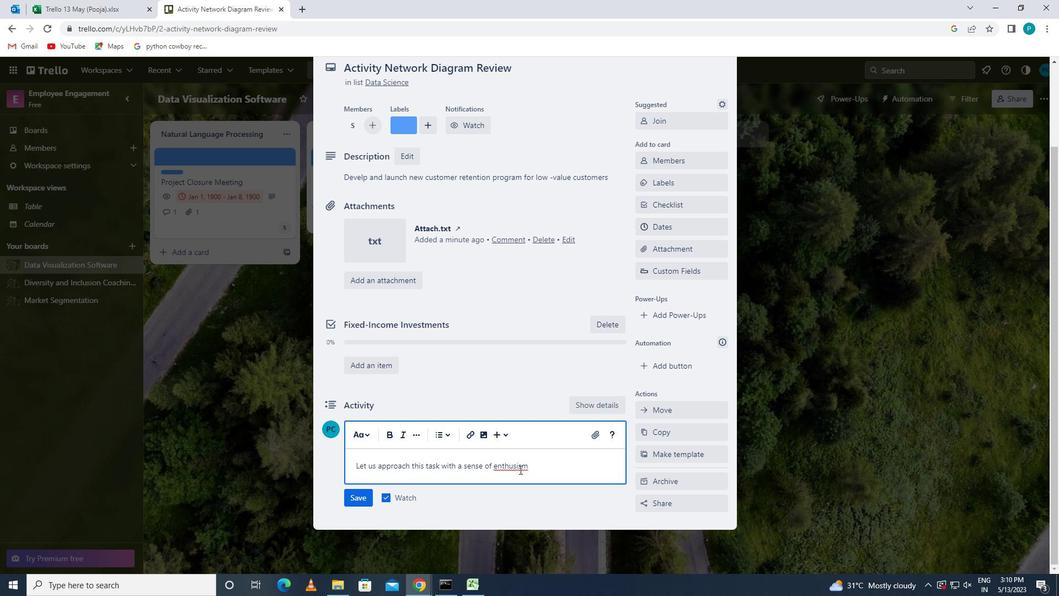 
Action: Mouse pressed left at (517, 465)
Screenshot: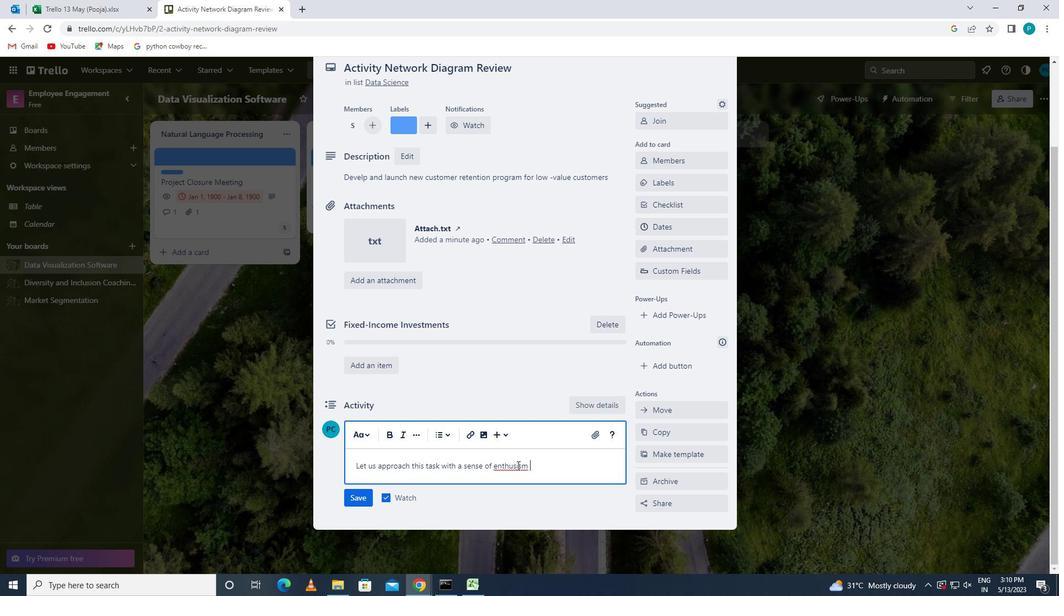 
Action: Key pressed a
Screenshot: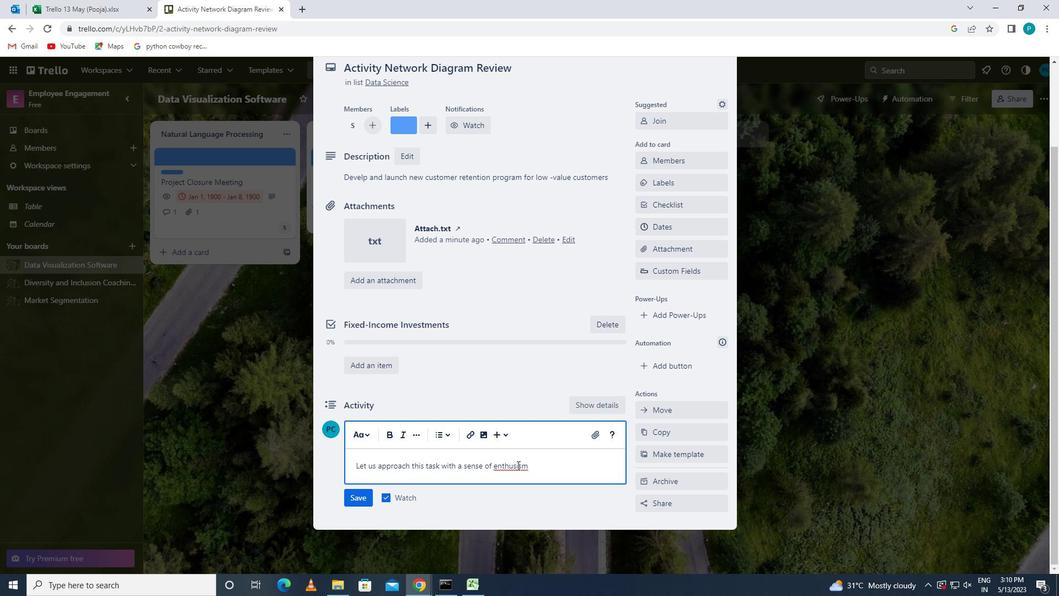 
Action: Mouse moved to (550, 469)
Screenshot: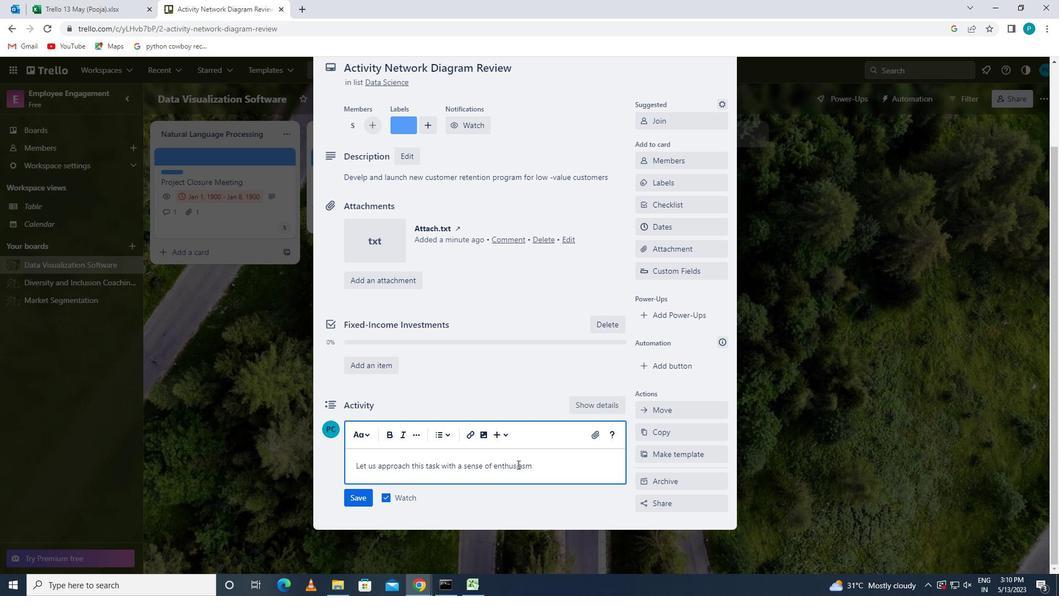 
Action: Mouse pressed left at (550, 469)
Screenshot: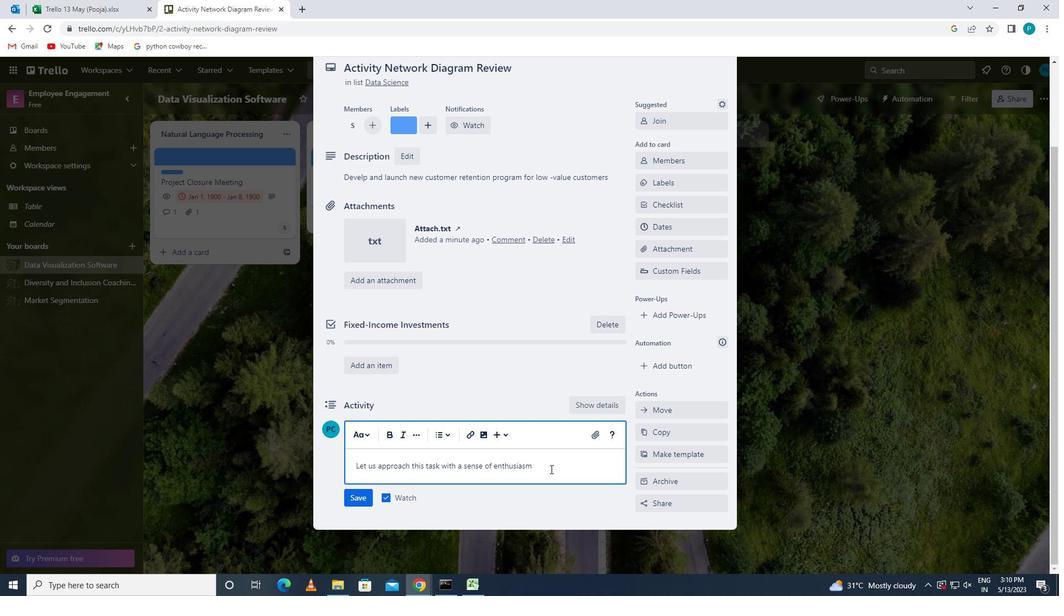 
Action: Key pressed and<Key.space>passion,<Key.space>embracing<Key.space>the<Key.space>challenge<Key.space>and<Key.space>the<Key.space>oortunity<Key.space>it<Key.space>presents
Screenshot: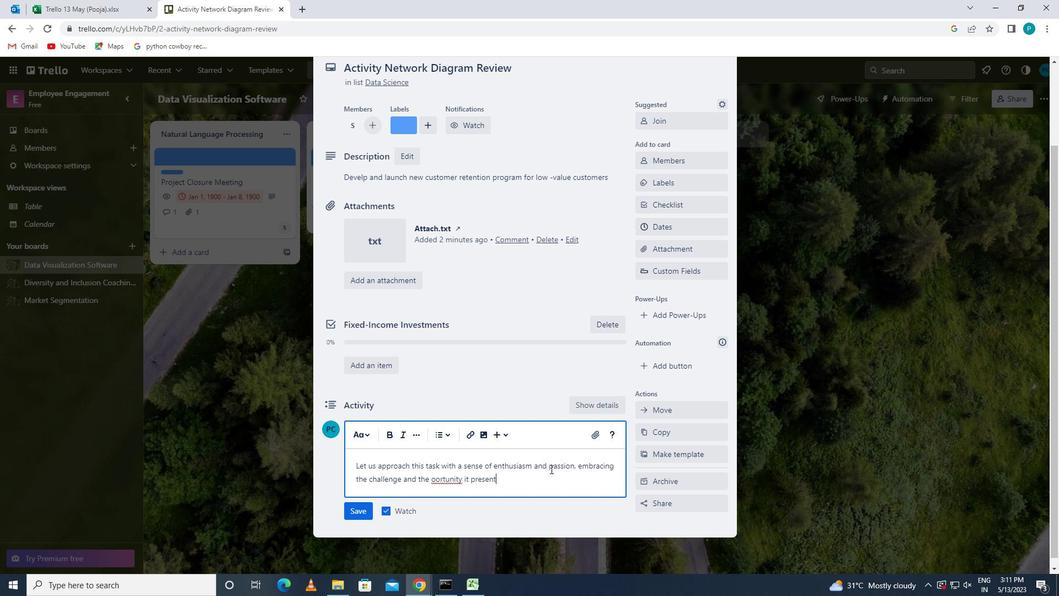 
Action: Mouse moved to (363, 507)
Screenshot: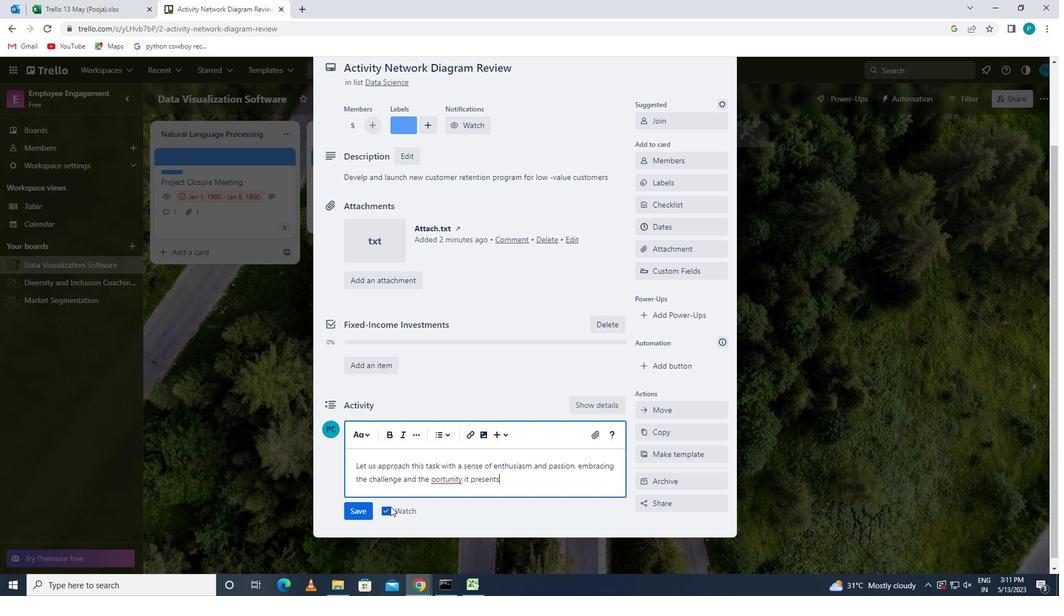 
Action: Mouse pressed left at (363, 507)
Screenshot: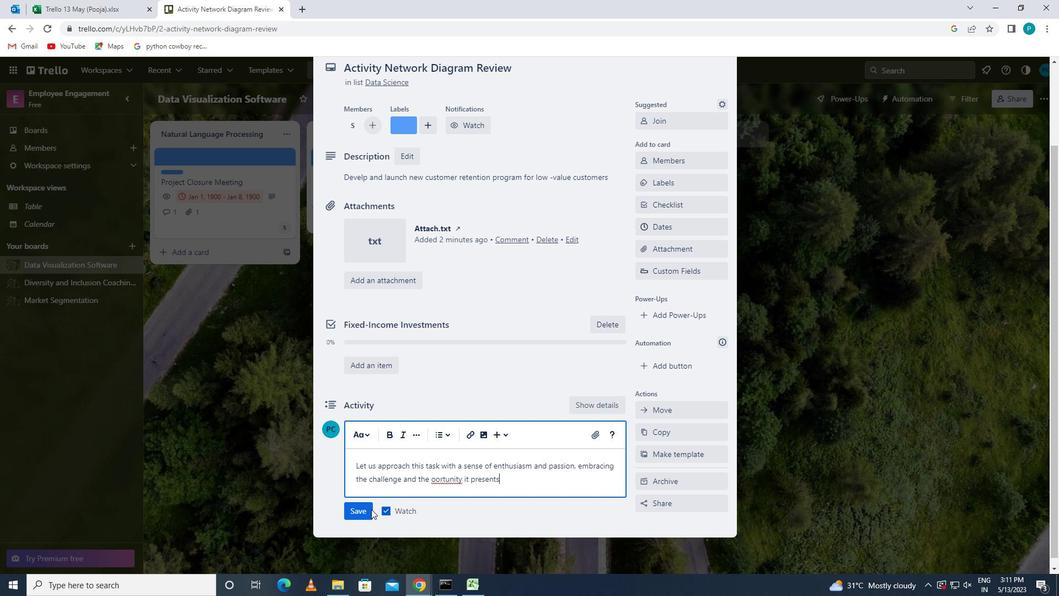 
Action: Mouse moved to (669, 235)
Screenshot: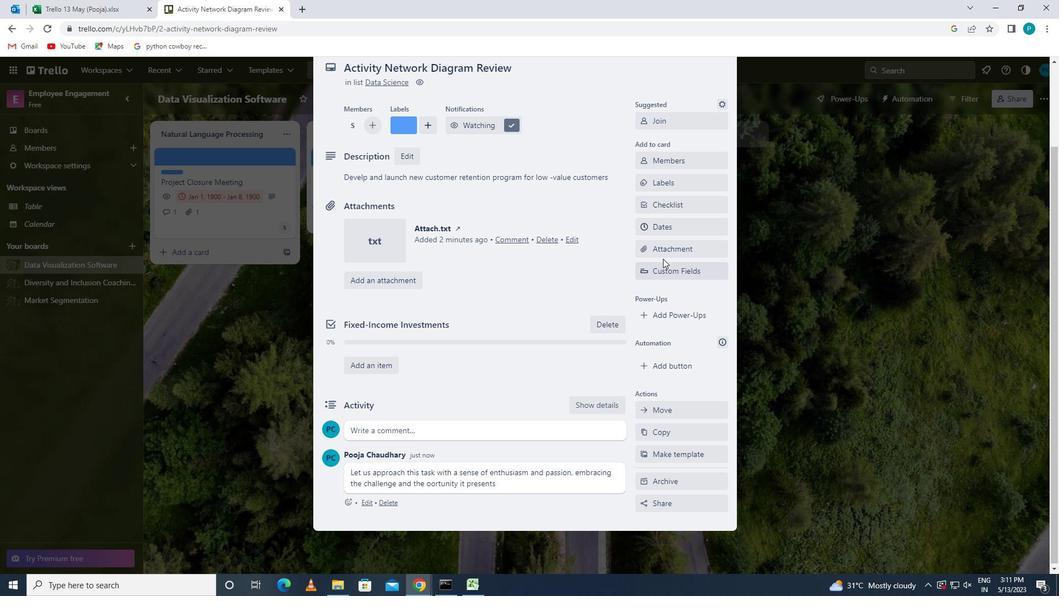 
Action: Mouse pressed left at (669, 235)
Screenshot: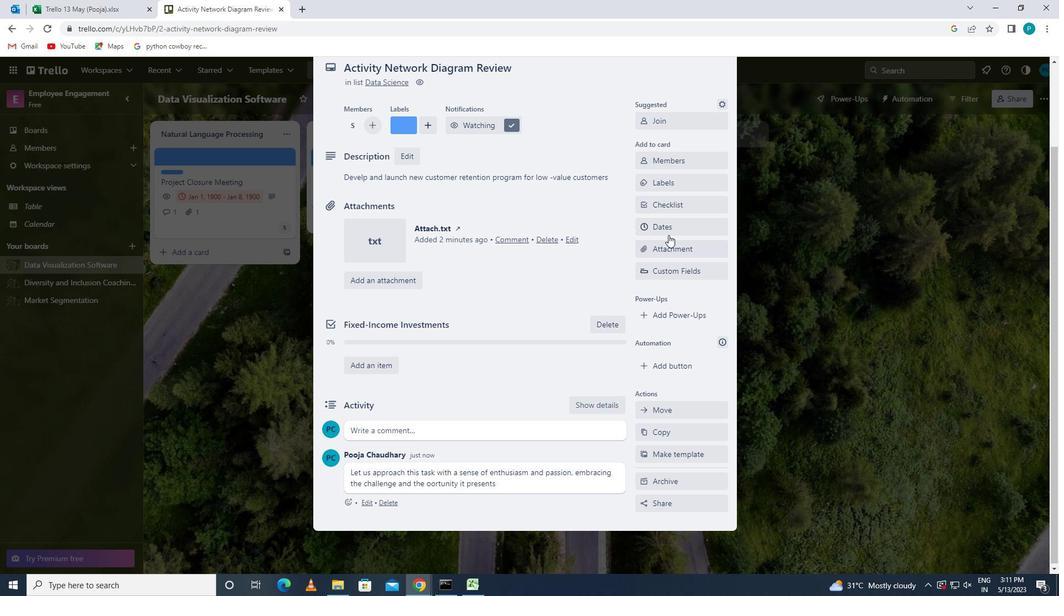 
Action: Mouse moved to (643, 300)
Screenshot: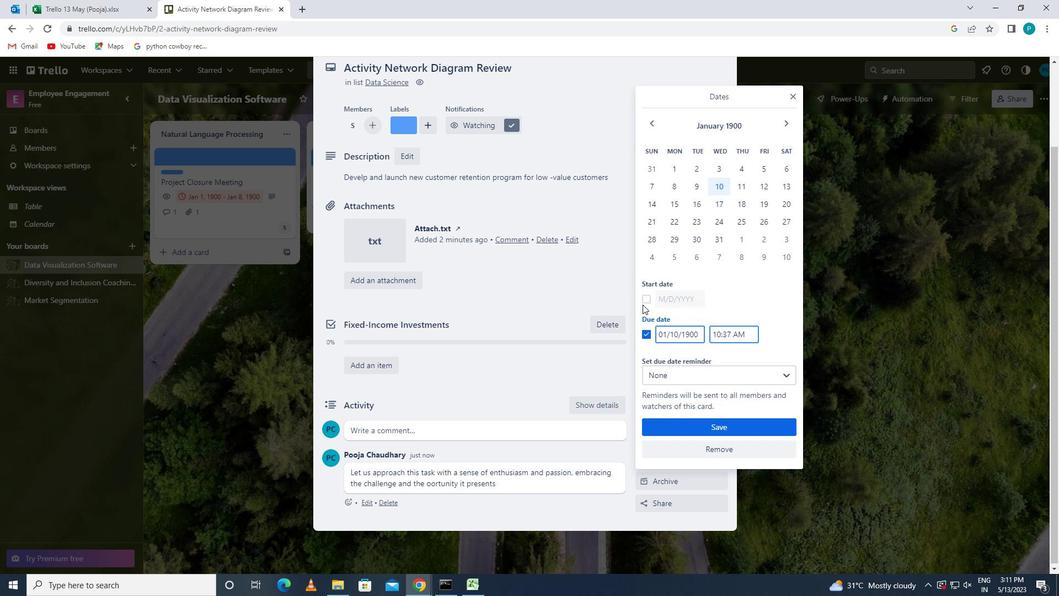 
Action: Mouse pressed left at (643, 300)
Screenshot: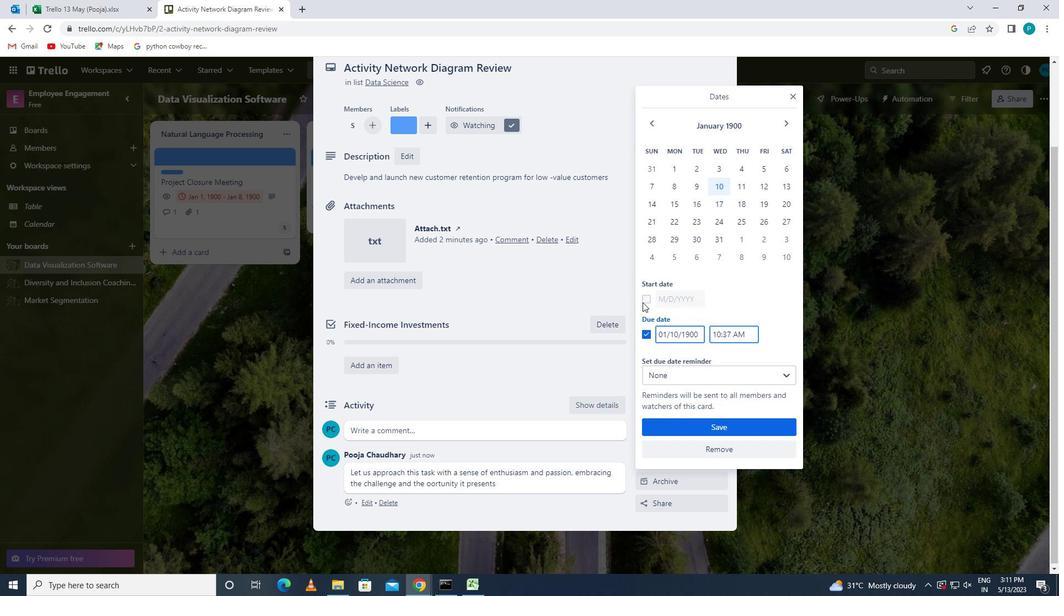 
Action: Mouse moved to (660, 301)
Screenshot: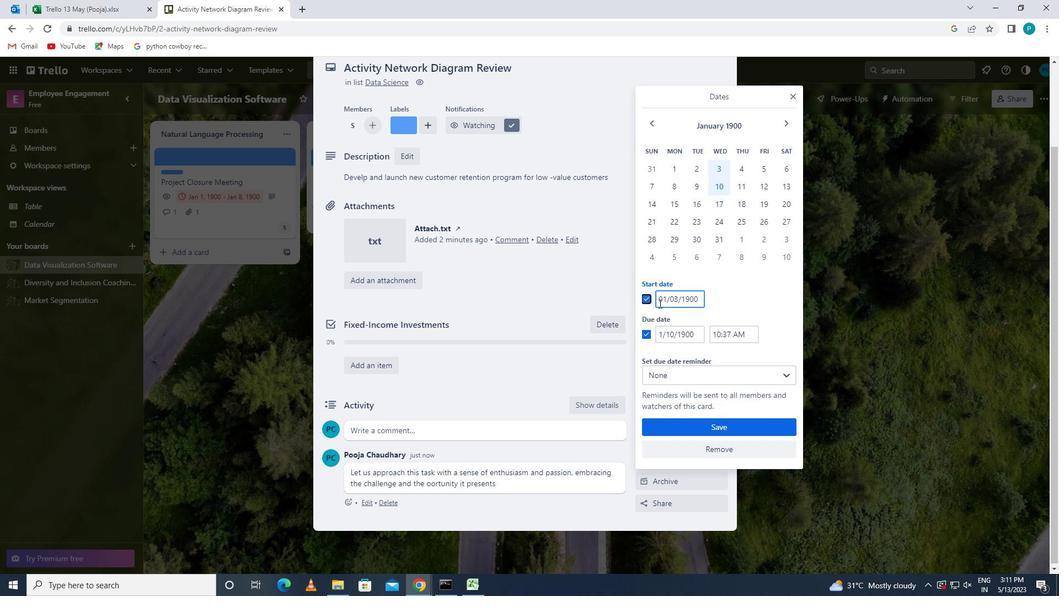 
Action: Mouse pressed left at (660, 301)
Screenshot: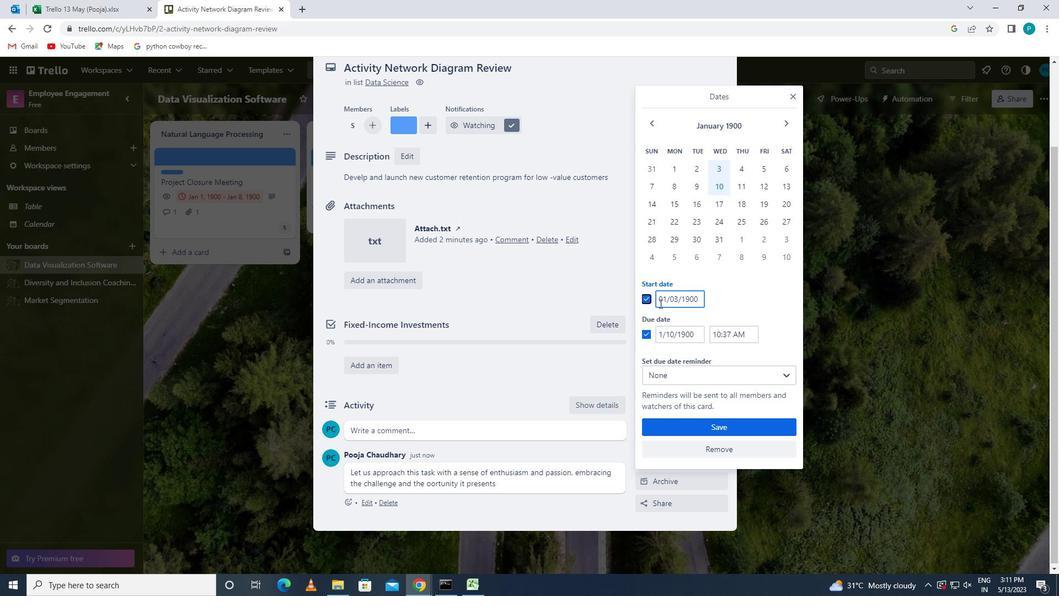 
Action: Mouse moved to (709, 308)
Screenshot: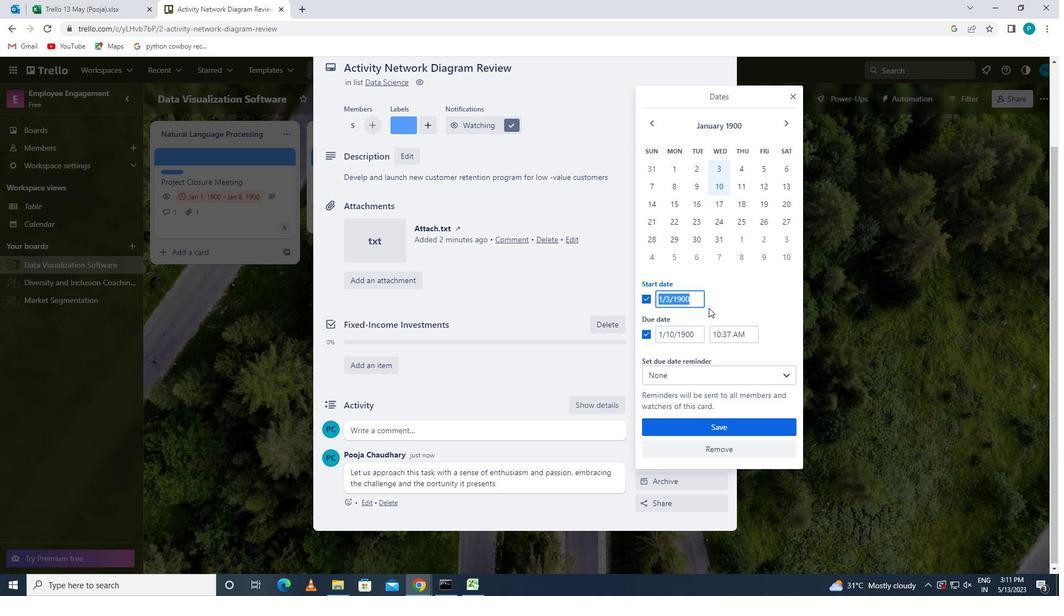 
Action: Key pressed 1/4/1900
Screenshot: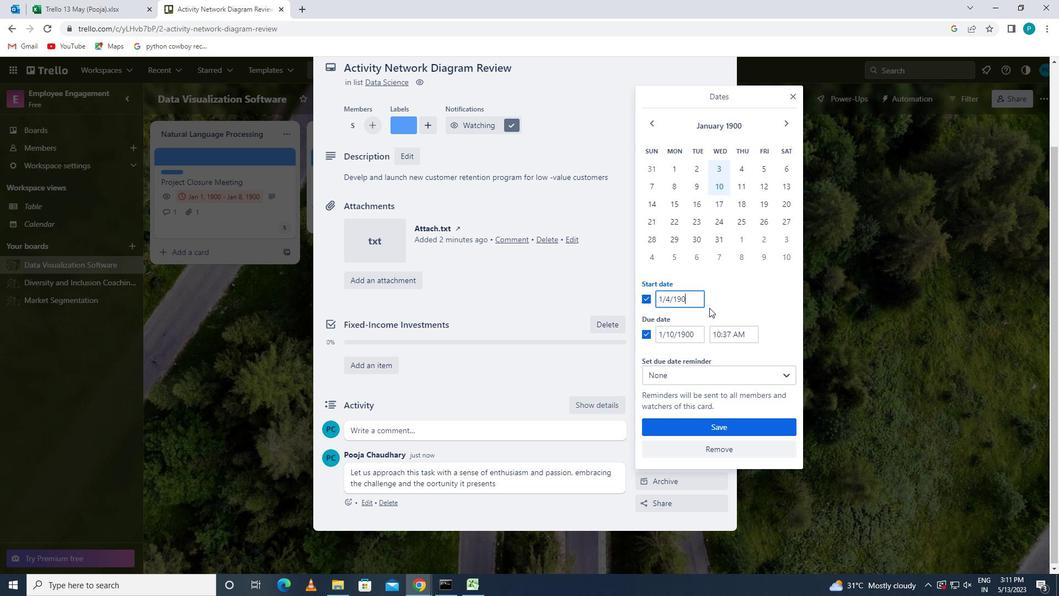 
Action: Mouse moved to (698, 331)
Screenshot: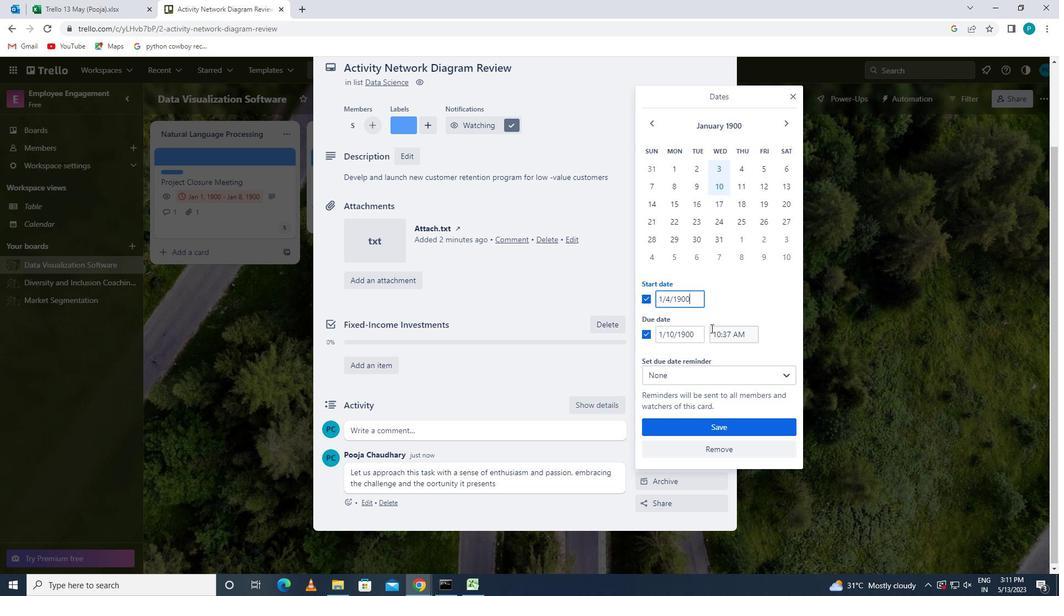 
Action: Mouse pressed left at (698, 331)
Screenshot: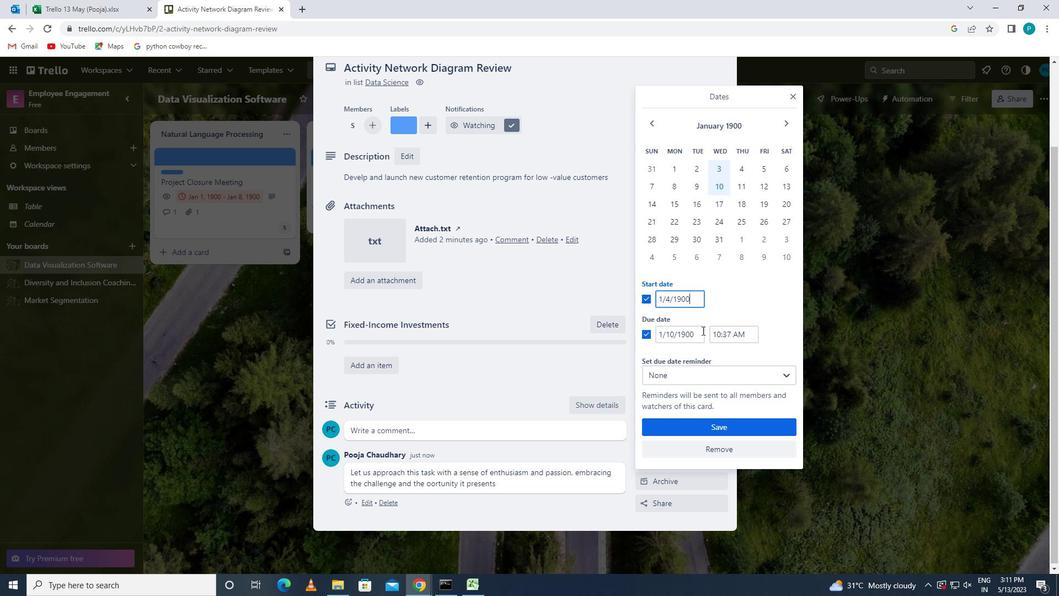 
Action: Mouse moved to (698, 331)
Screenshot: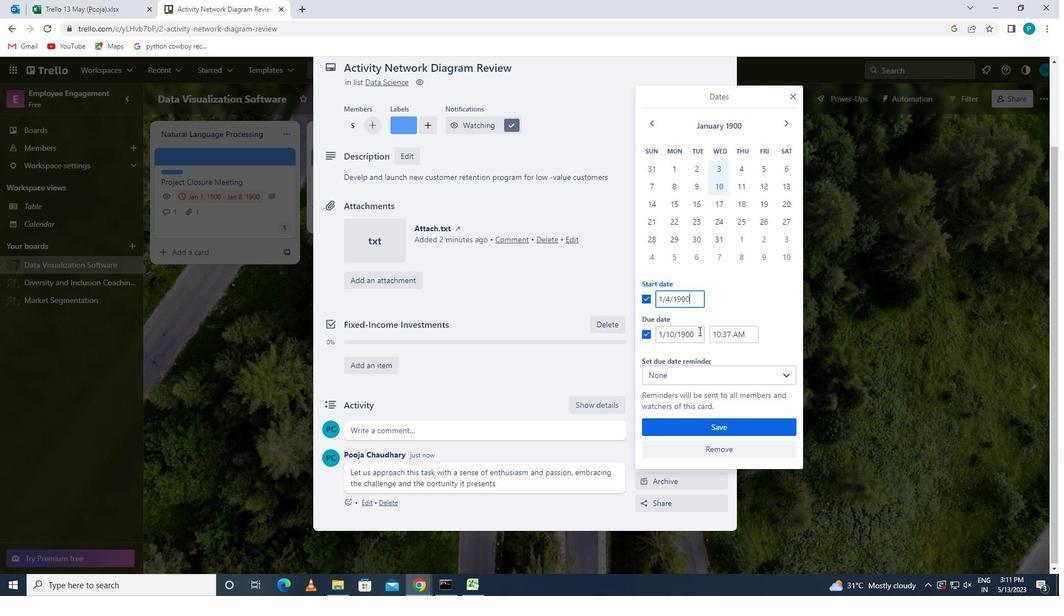 
Action: Mouse pressed left at (698, 331)
Screenshot: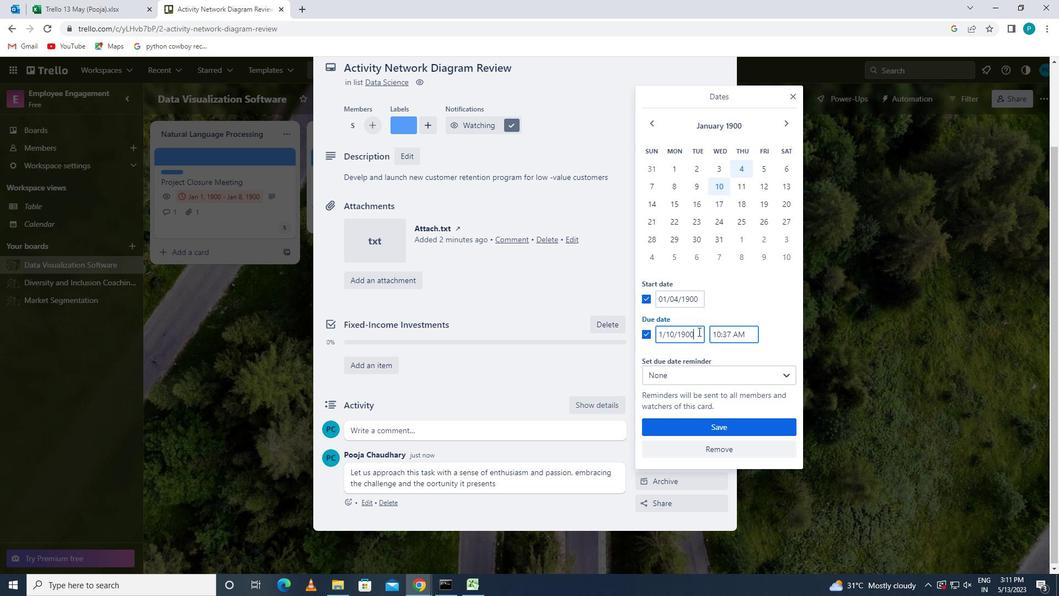 
Action: Mouse moved to (654, 331)
Screenshot: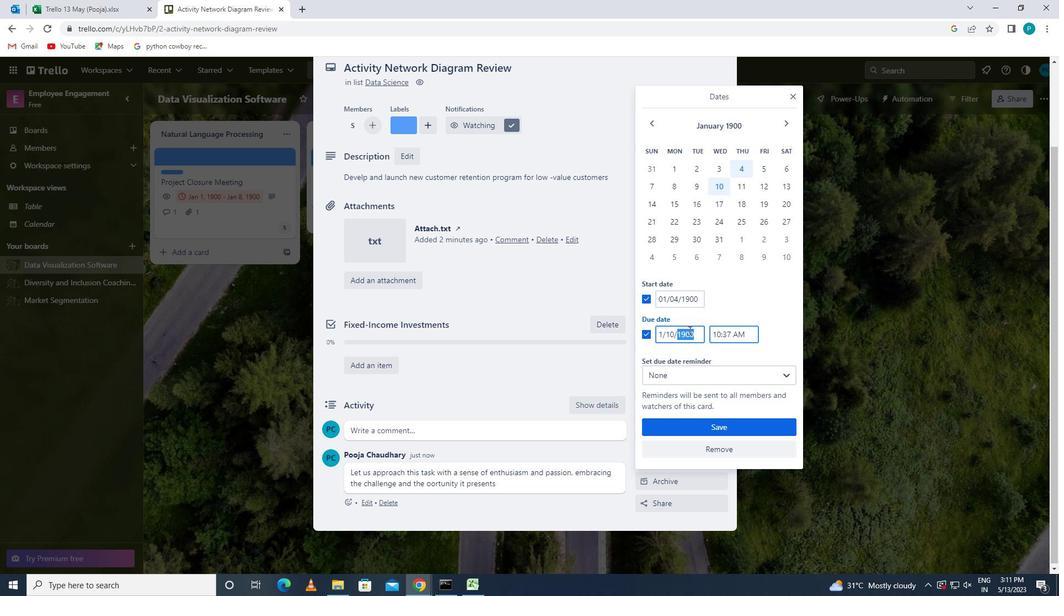 
Action: Key pressed 1/11/1900
Screenshot: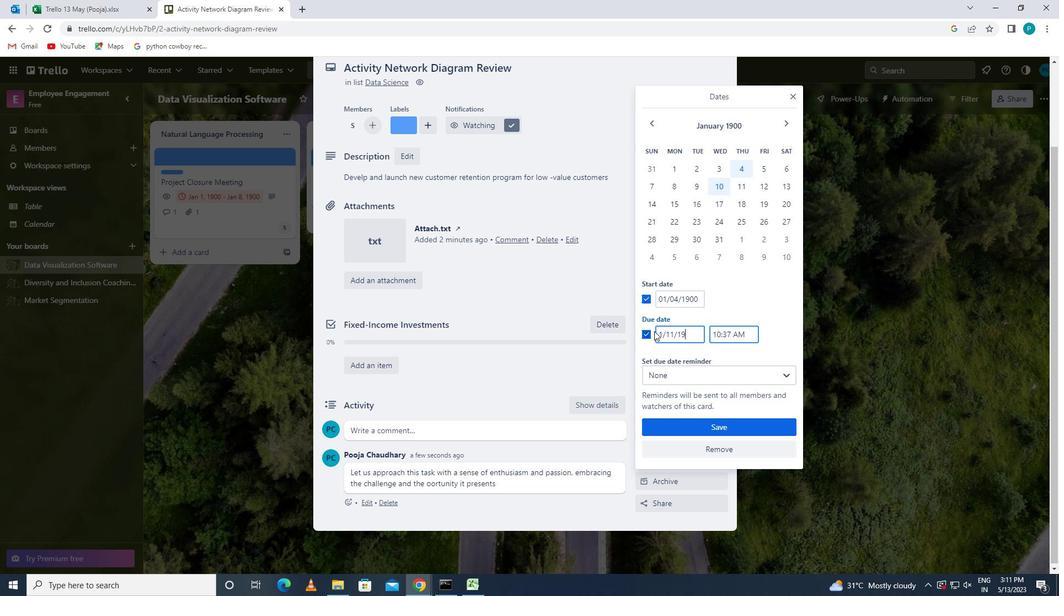 
Action: Mouse moved to (671, 423)
Screenshot: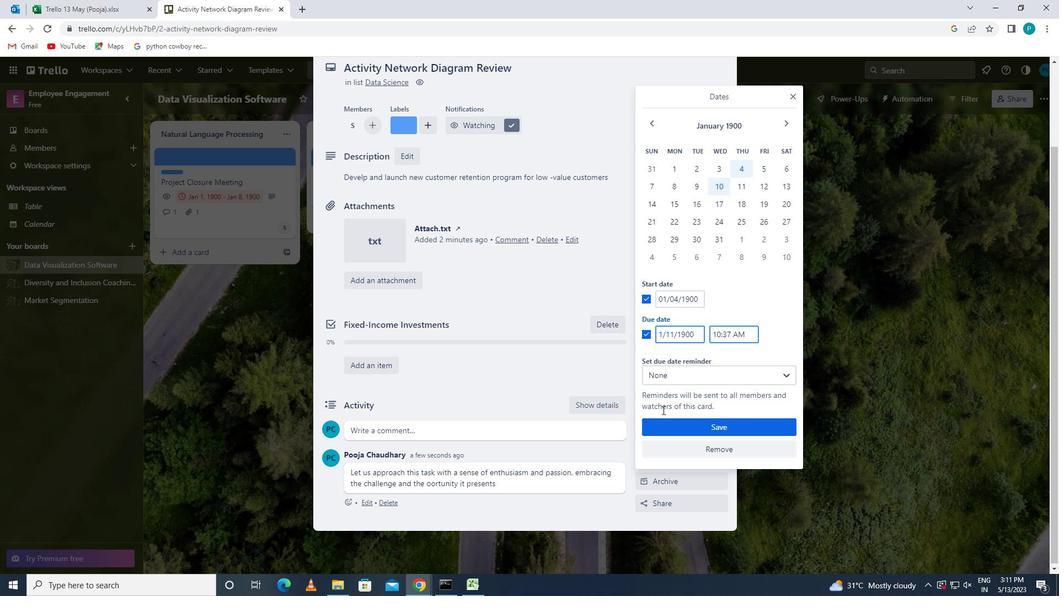 
Action: Mouse pressed left at (671, 423)
Screenshot: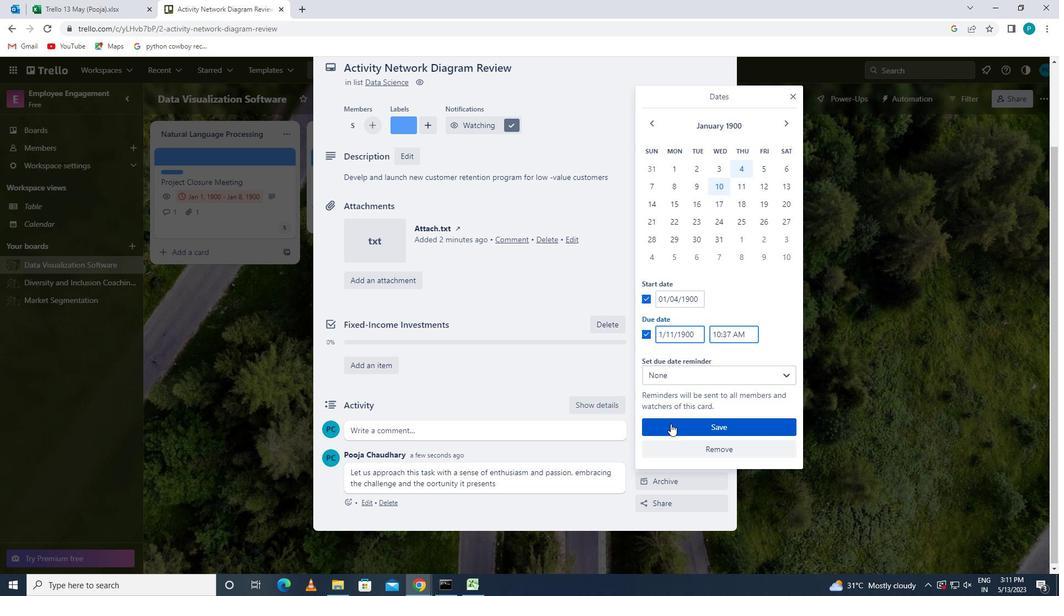 
Action: Mouse scrolled (671, 424) with delta (0, 0)
Screenshot: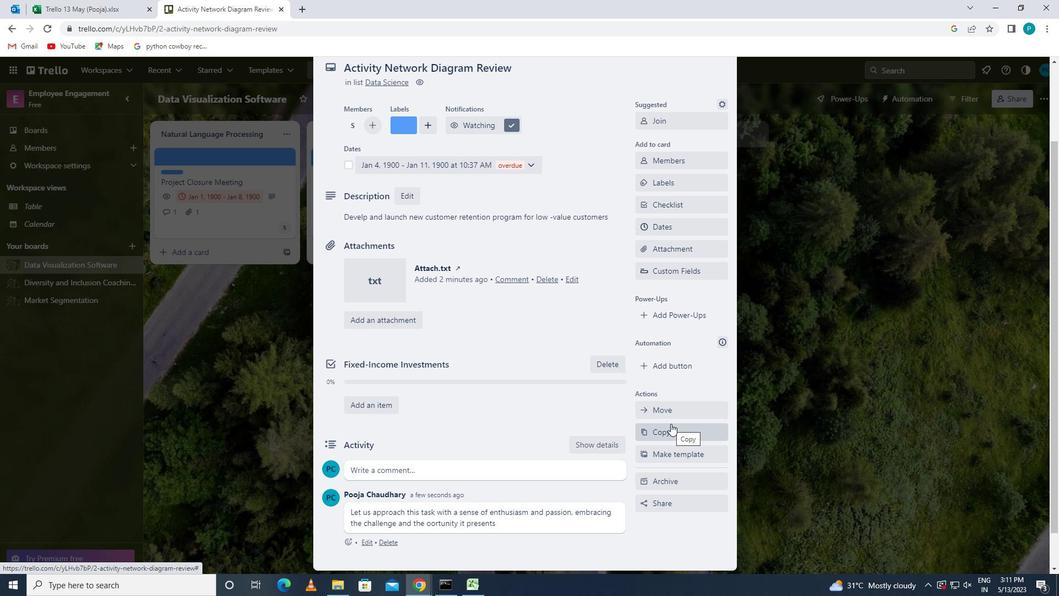 
Action: Mouse scrolled (671, 424) with delta (0, 0)
Screenshot: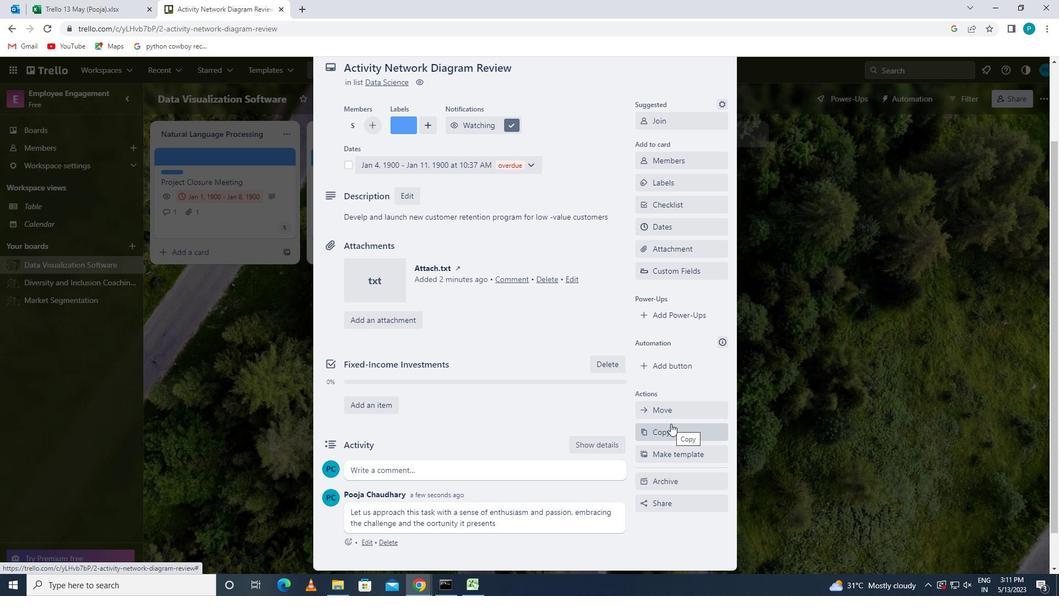 
Action: Mouse scrolled (671, 424) with delta (0, 0)
Screenshot: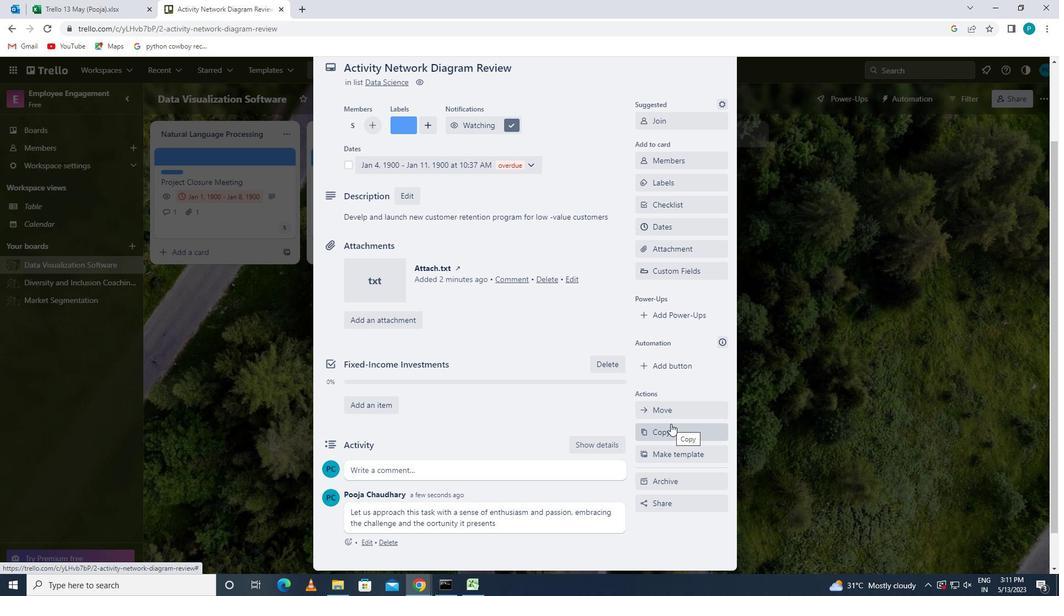 
